 Task: Use the "Spectral Pan" feature to dynamically pan frequencies in a spectral selection.
Action: Mouse pressed left at (107, 0)
Screenshot: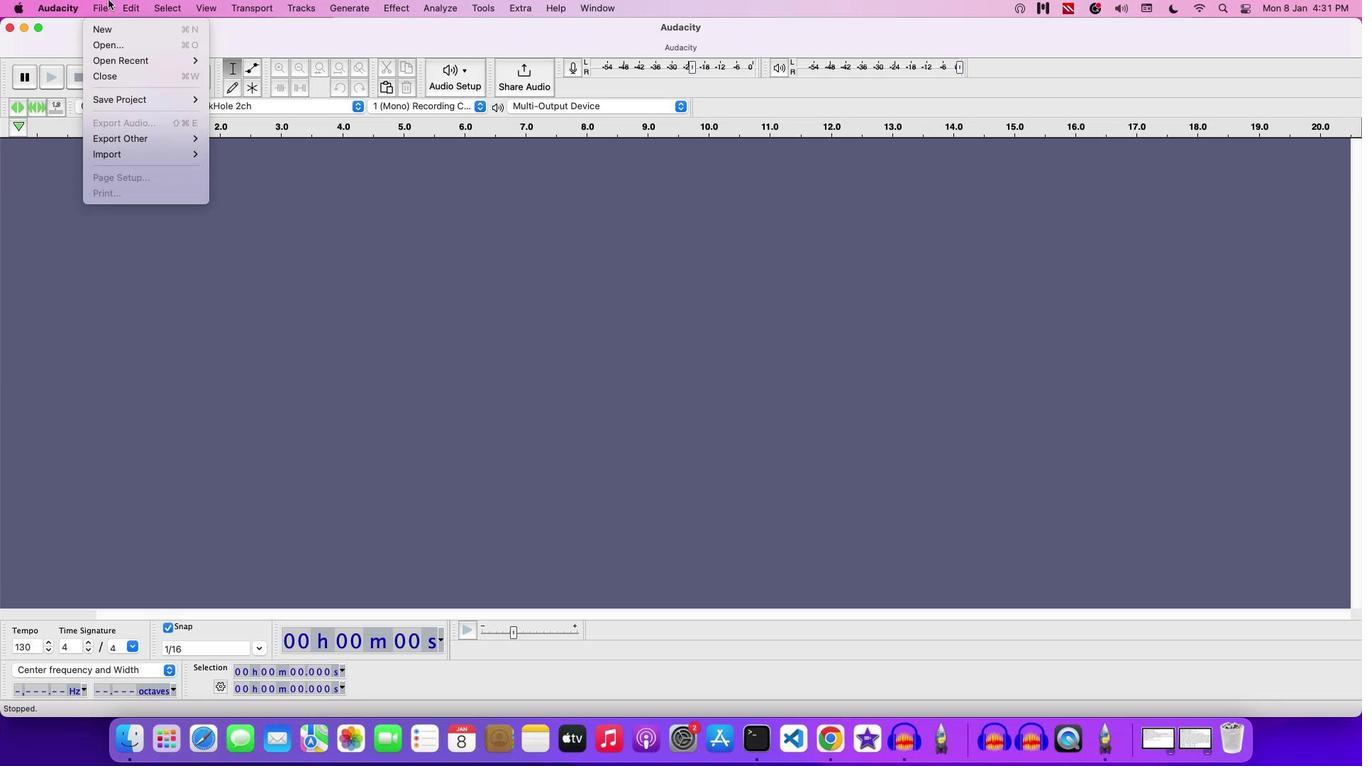
Action: Mouse moved to (126, 43)
Screenshot: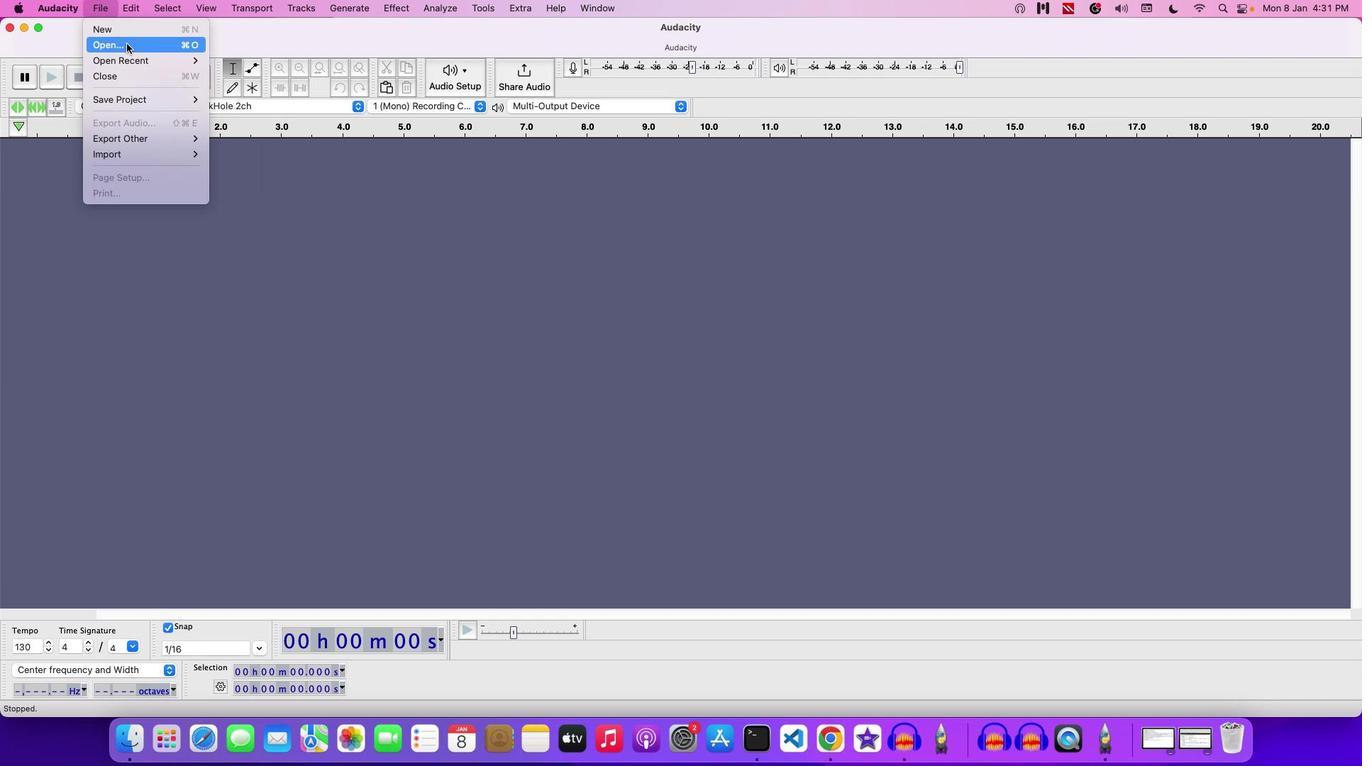 
Action: Mouse pressed left at (126, 43)
Screenshot: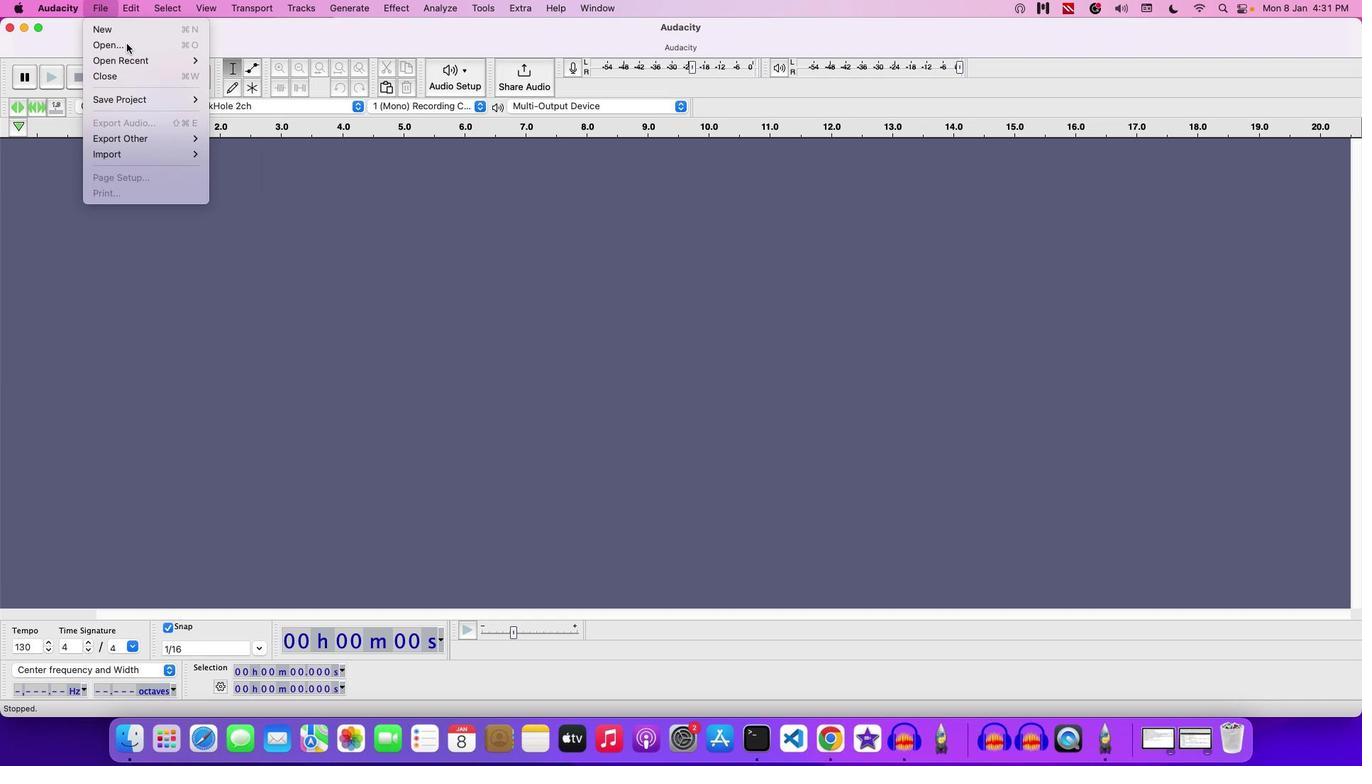 
Action: Mouse moved to (706, 157)
Screenshot: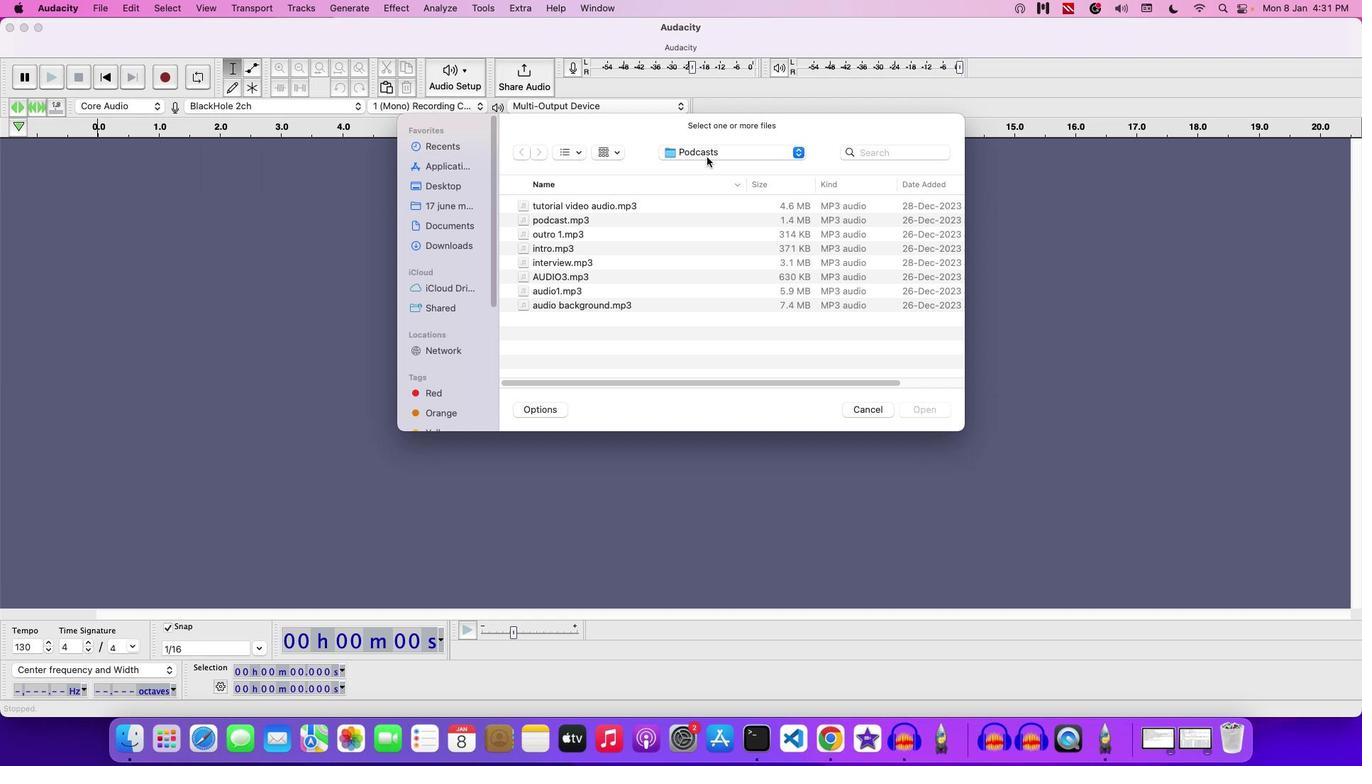 
Action: Mouse pressed left at (706, 157)
Screenshot: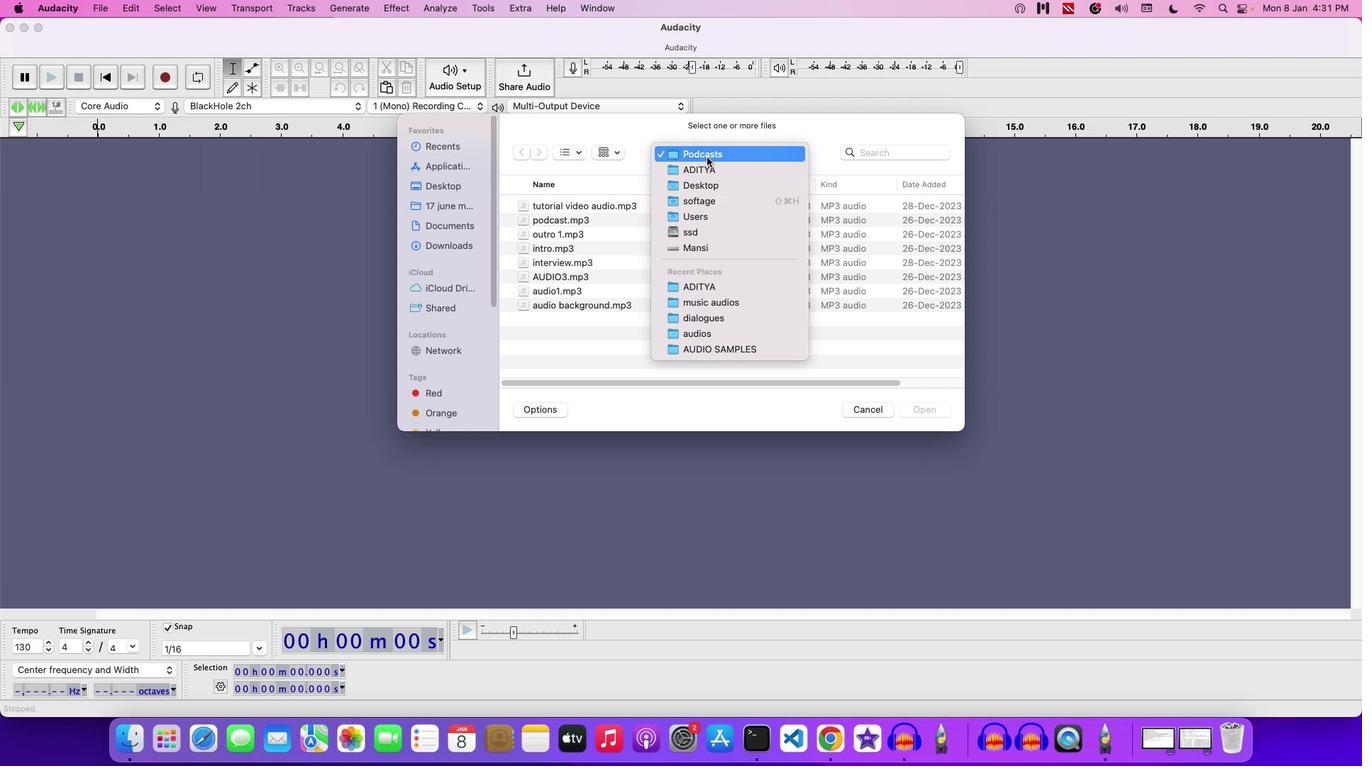 
Action: Mouse moved to (706, 168)
Screenshot: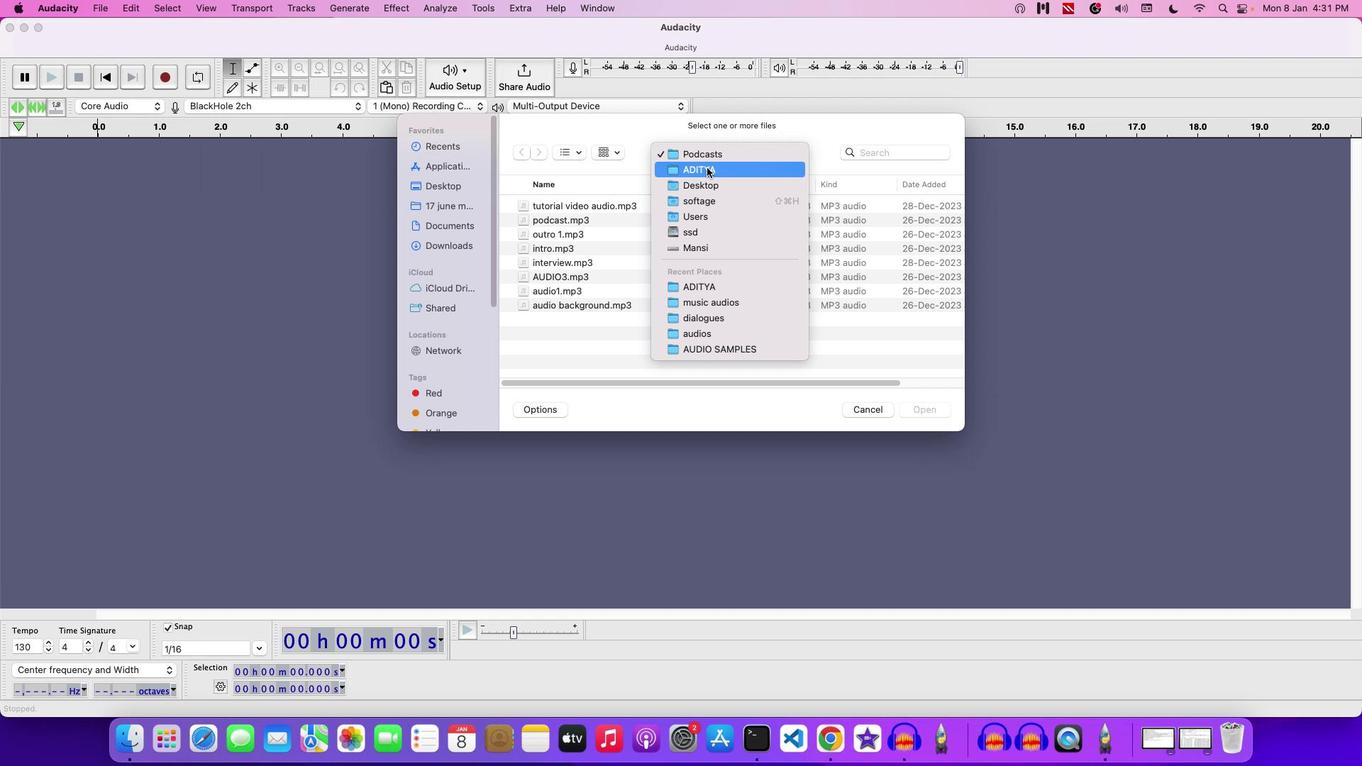 
Action: Mouse pressed left at (706, 168)
Screenshot: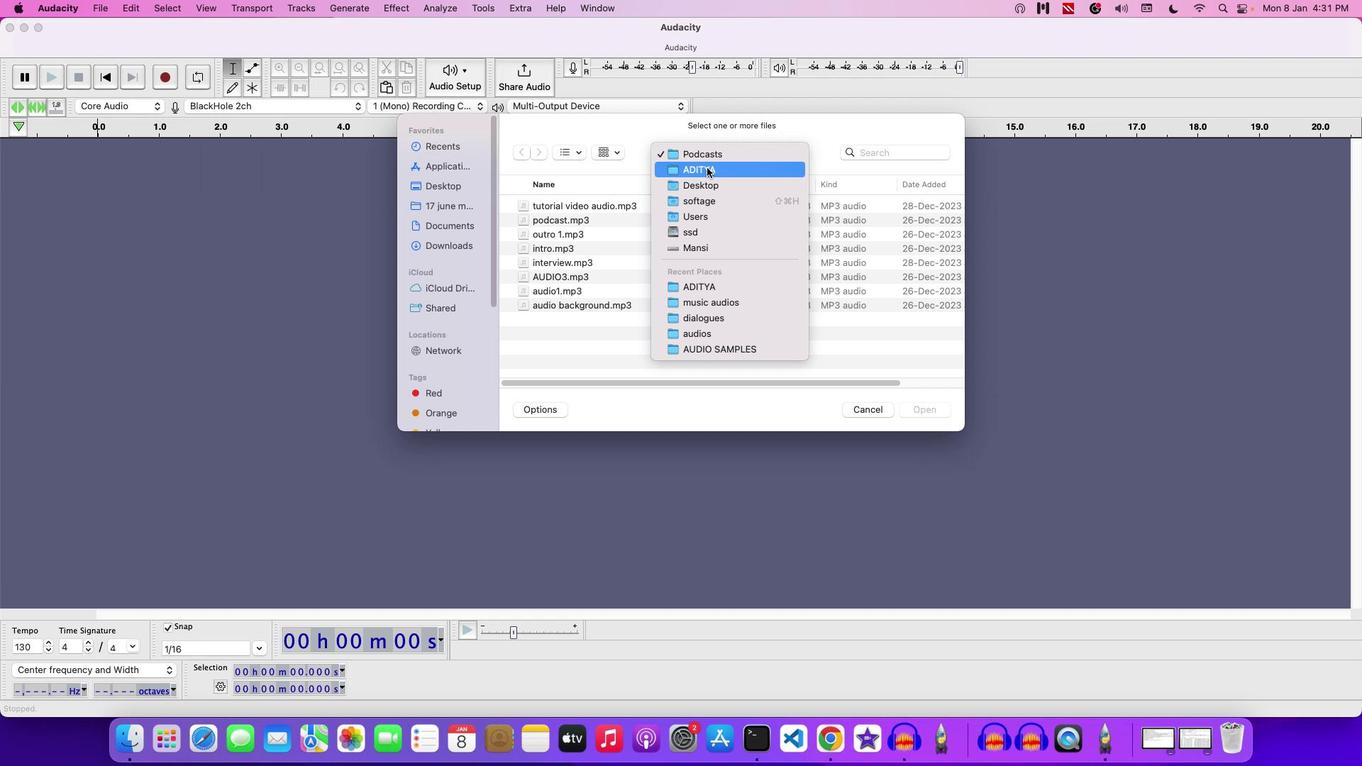 
Action: Mouse moved to (605, 272)
Screenshot: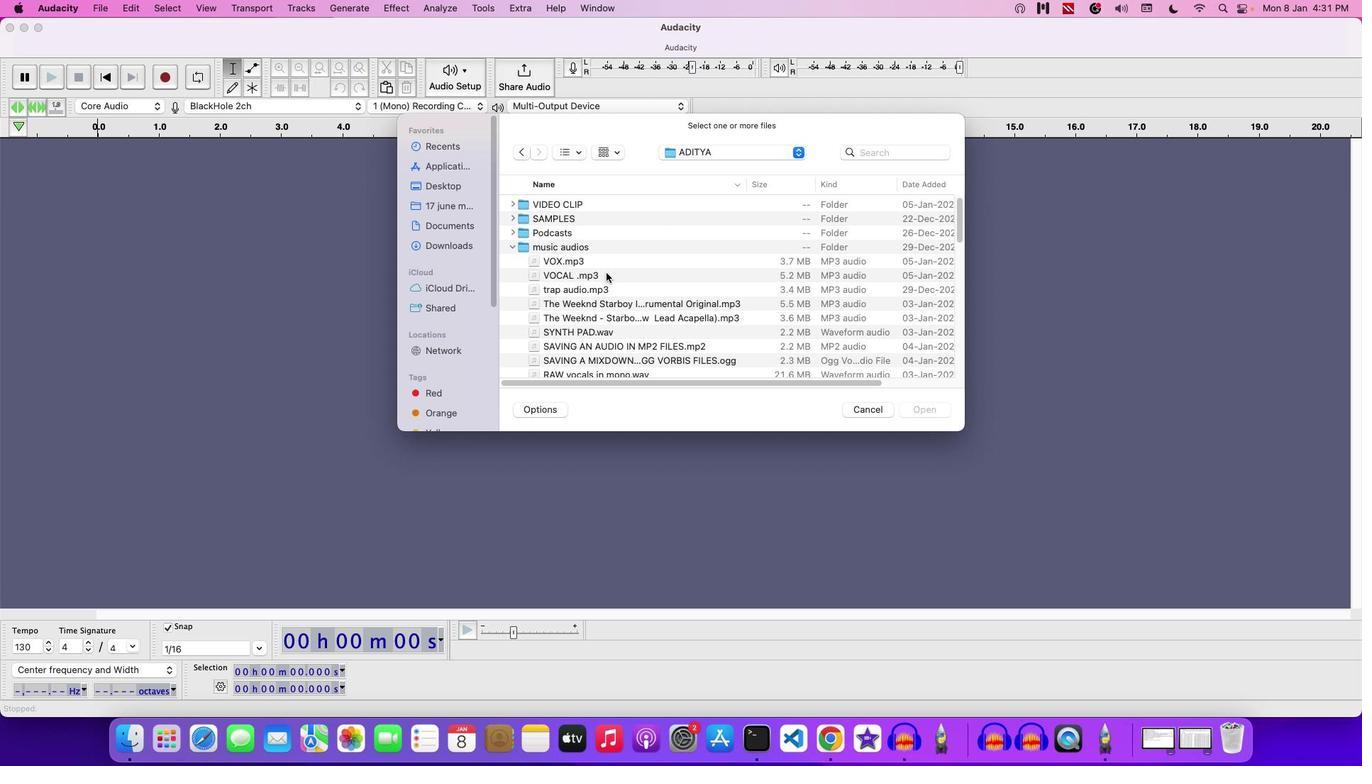 
Action: Mouse scrolled (605, 272) with delta (0, 0)
Screenshot: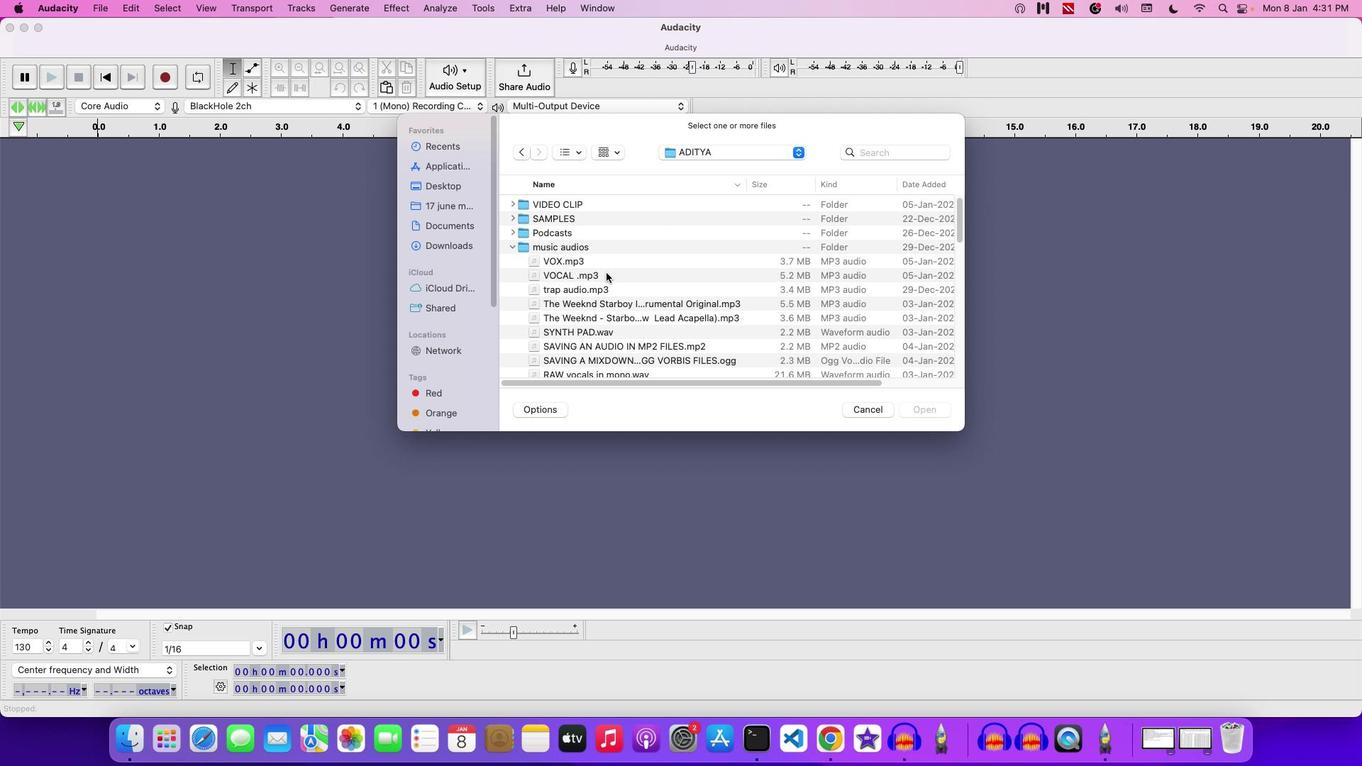 
Action: Mouse scrolled (605, 272) with delta (0, 0)
Screenshot: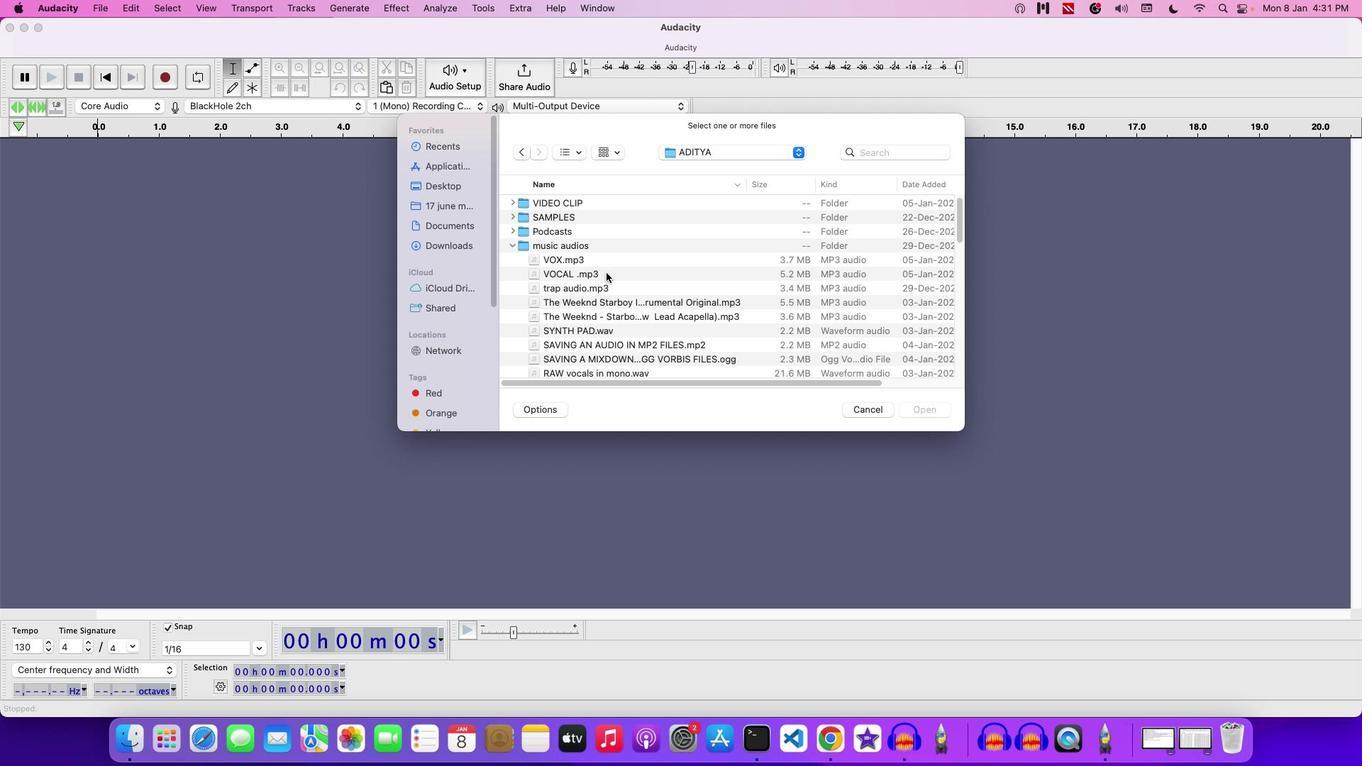 
Action: Mouse scrolled (605, 272) with delta (0, 0)
Screenshot: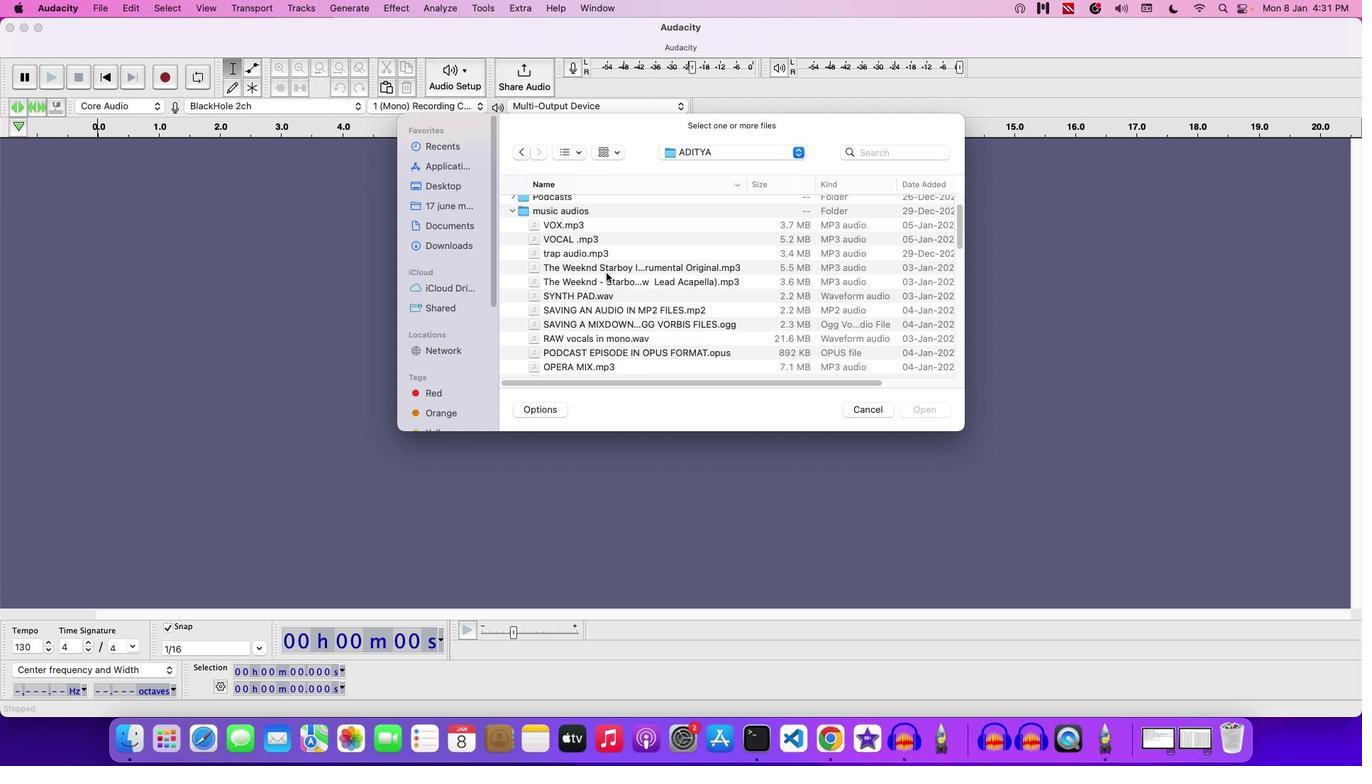 
Action: Mouse scrolled (605, 272) with delta (0, -1)
Screenshot: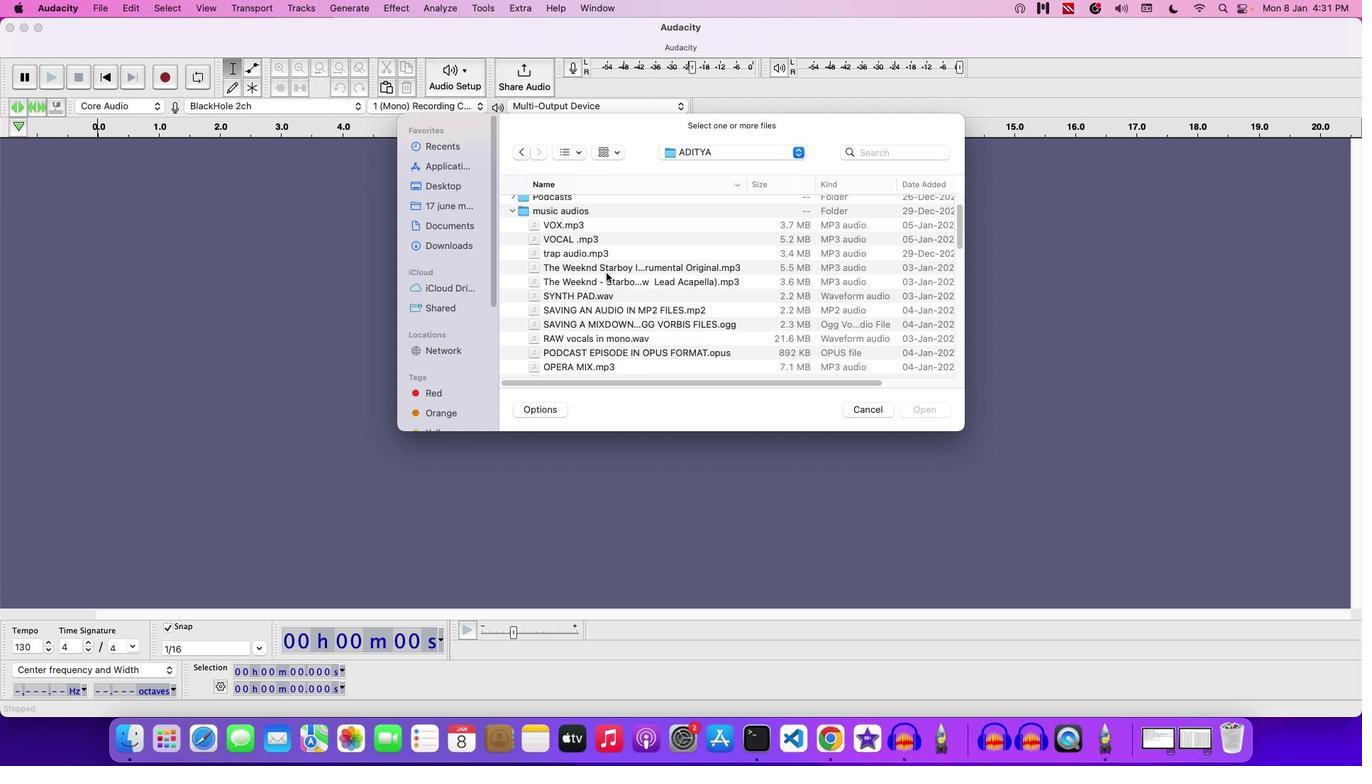 
Action: Mouse moved to (609, 252)
Screenshot: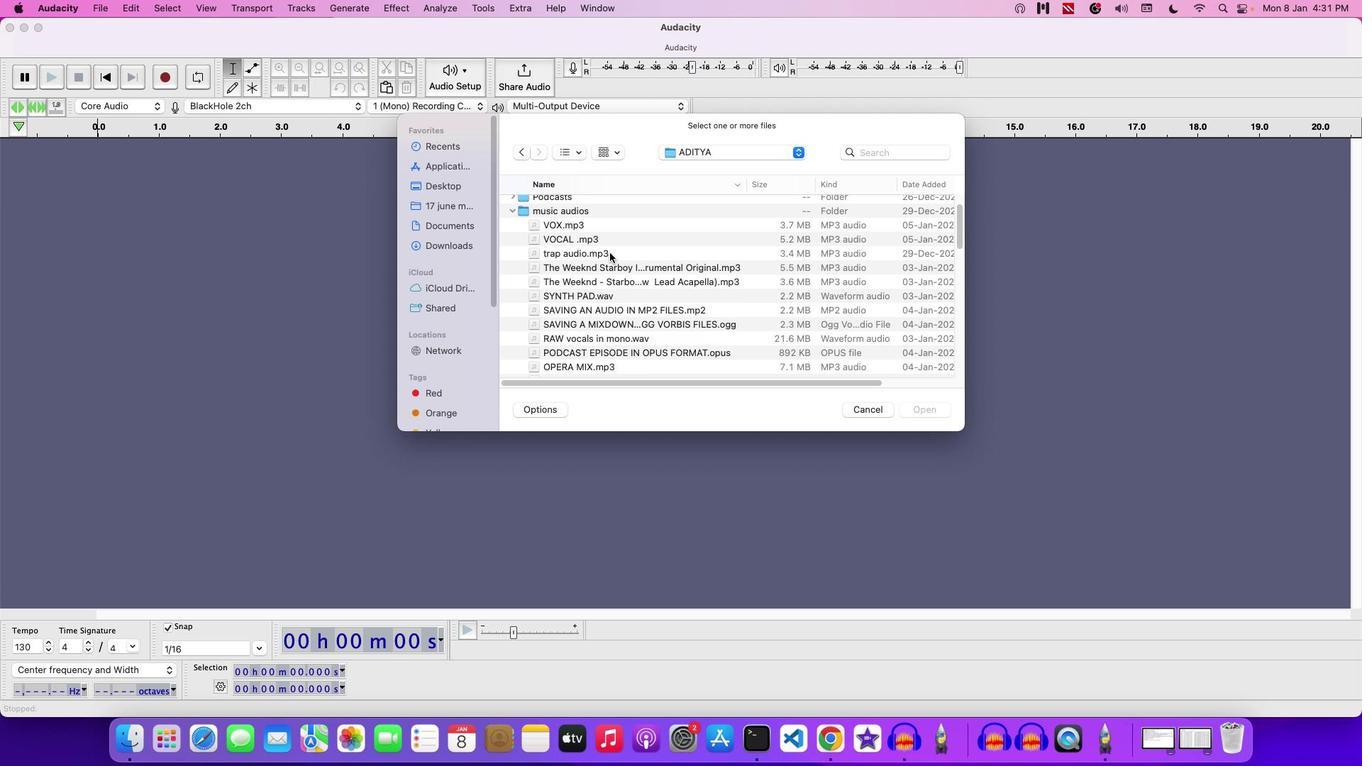 
Action: Mouse pressed left at (609, 252)
Screenshot: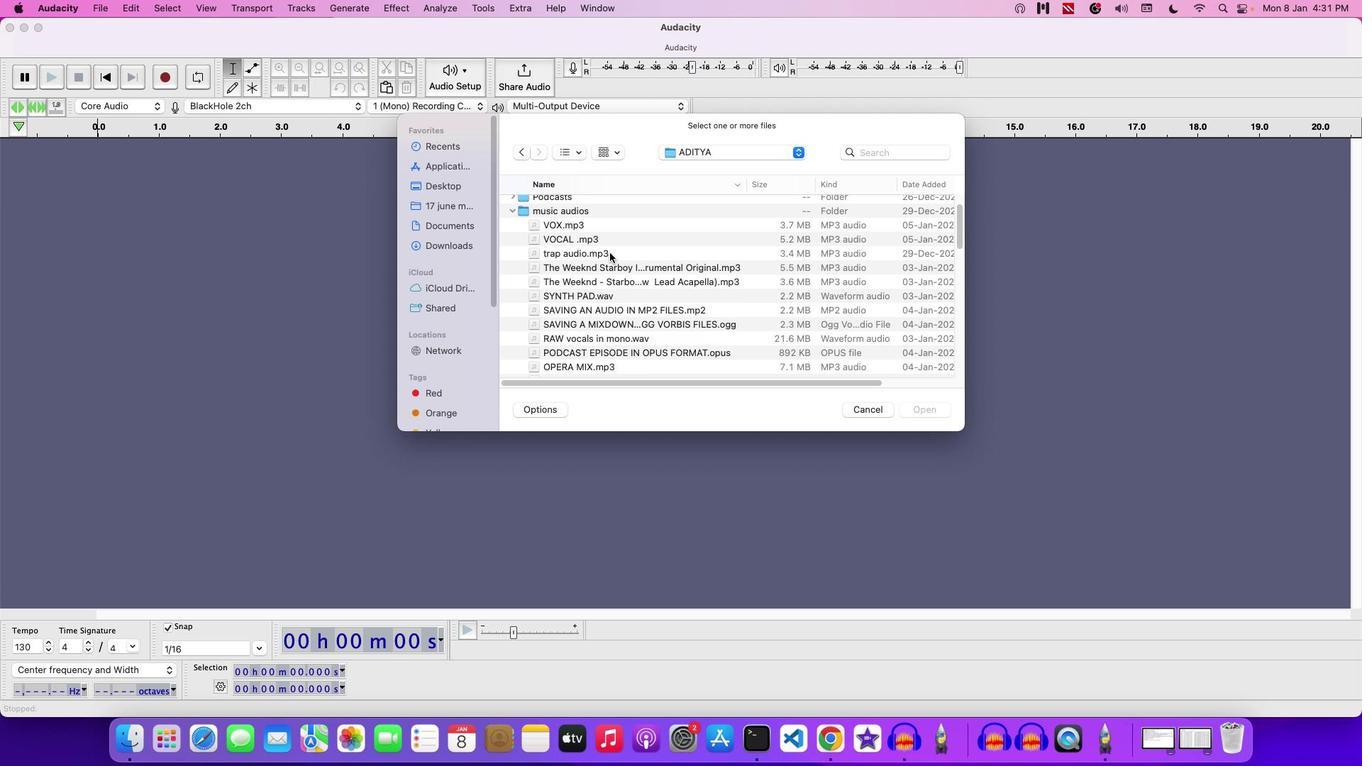 
Action: Mouse moved to (595, 294)
Screenshot: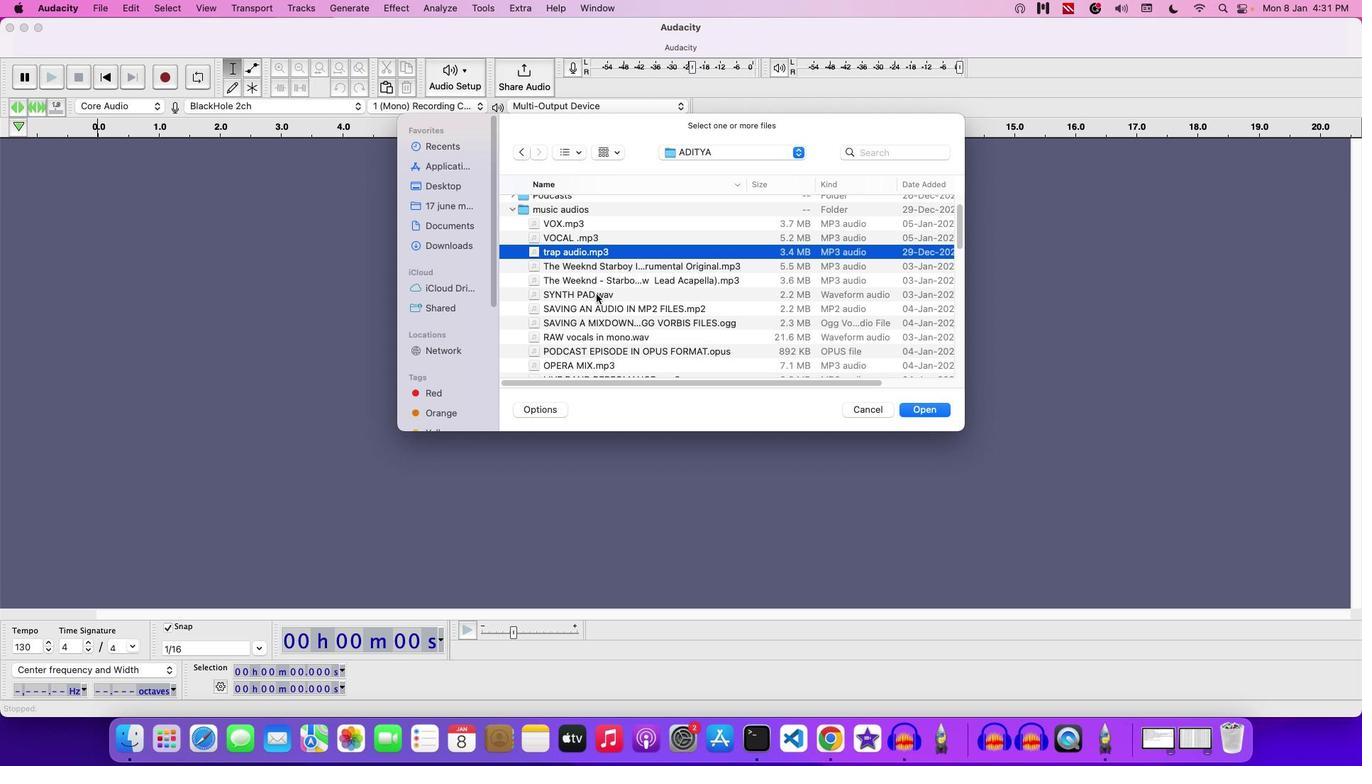 
Action: Mouse scrolled (595, 294) with delta (0, 0)
Screenshot: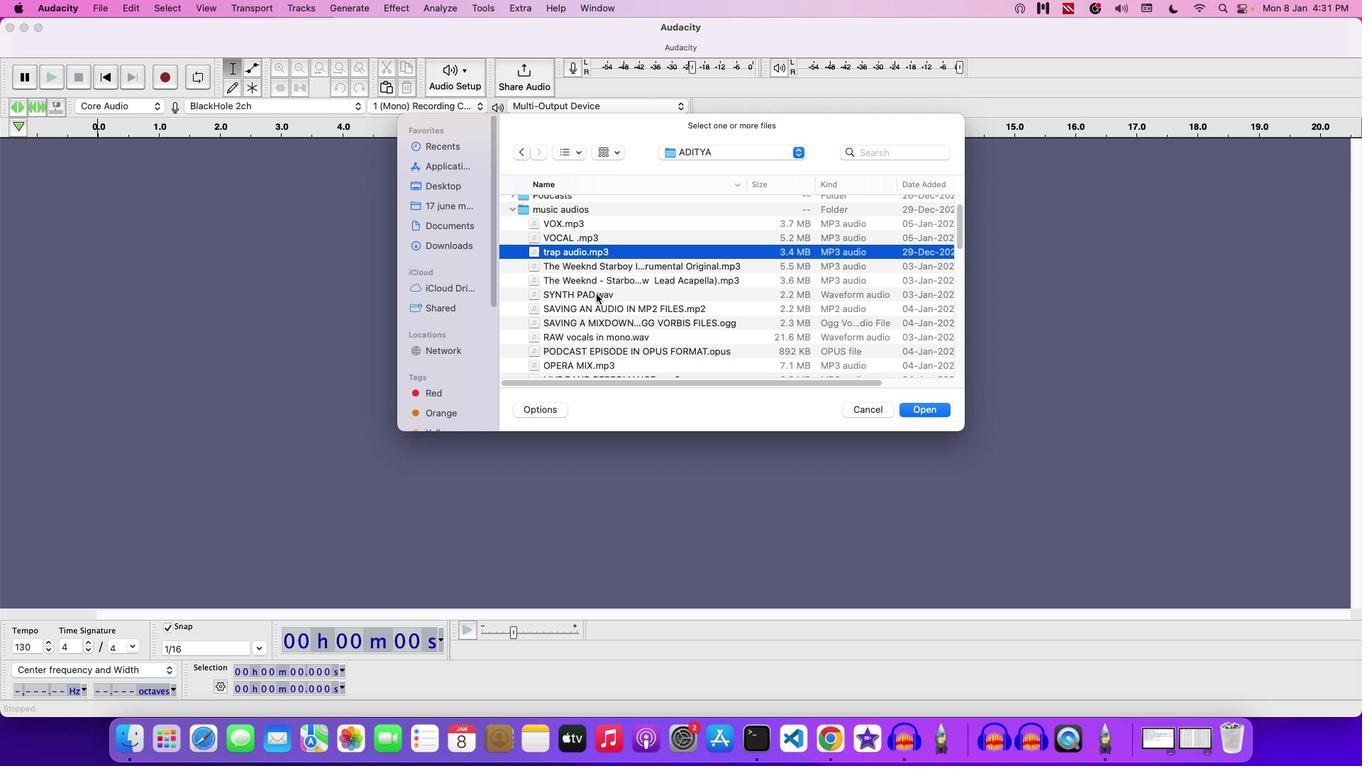 
Action: Mouse moved to (597, 290)
Screenshot: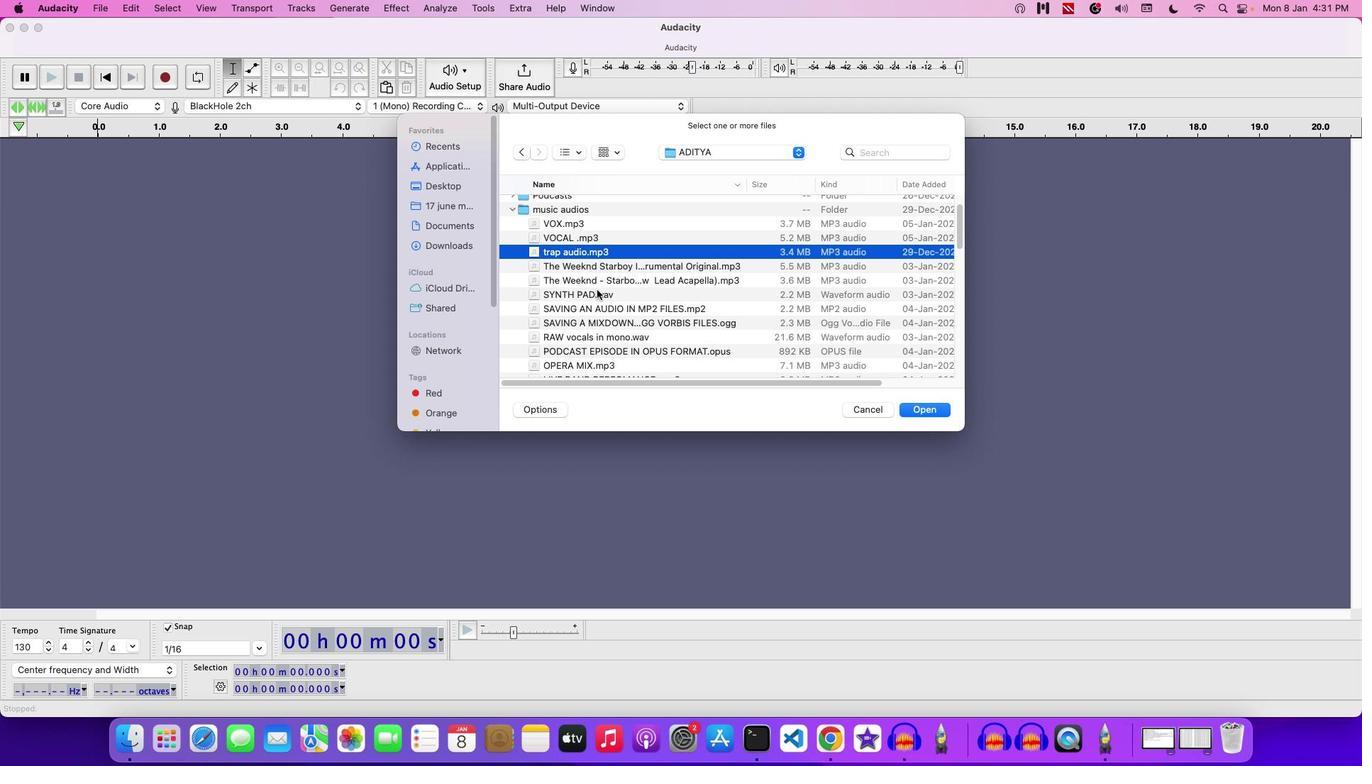 
Action: Mouse scrolled (597, 290) with delta (0, 0)
Screenshot: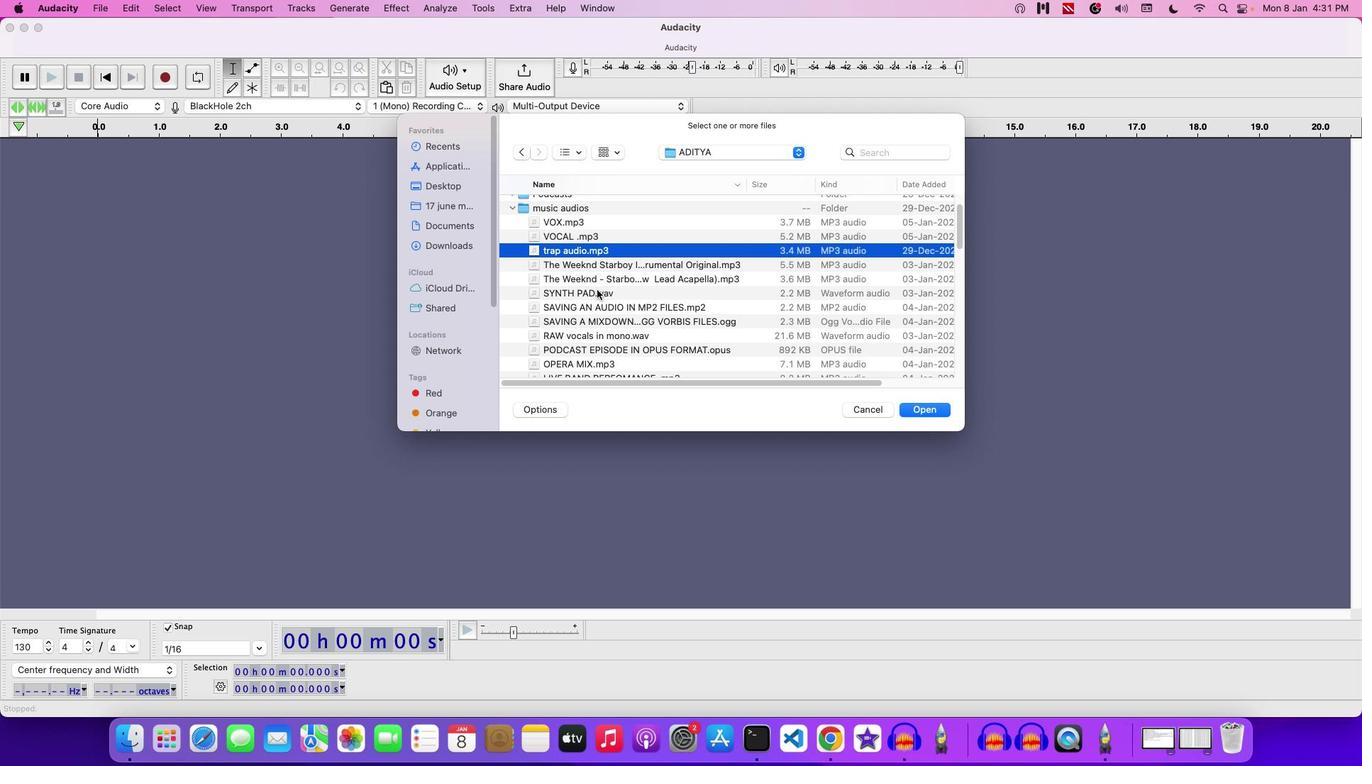 
Action: Mouse scrolled (597, 290) with delta (0, 0)
Screenshot: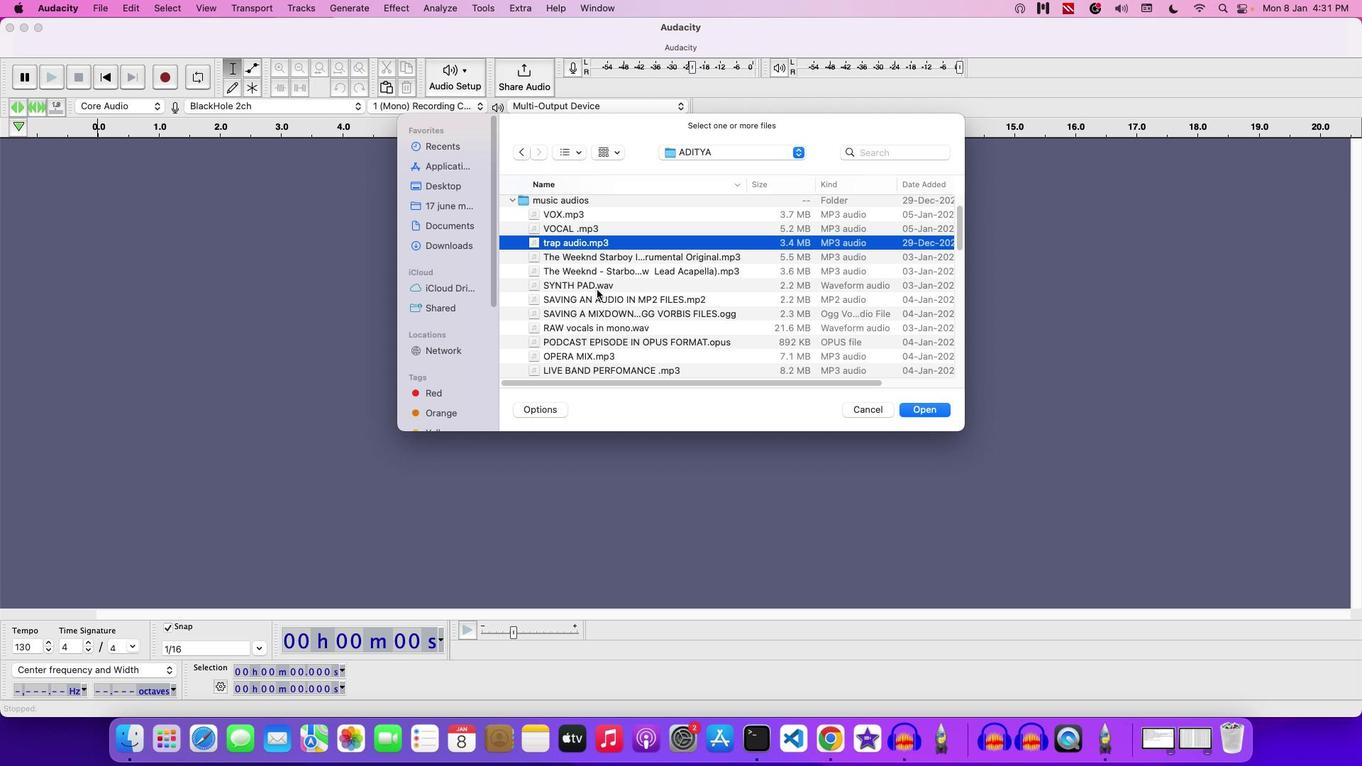 
Action: Mouse scrolled (597, 290) with delta (0, 0)
Screenshot: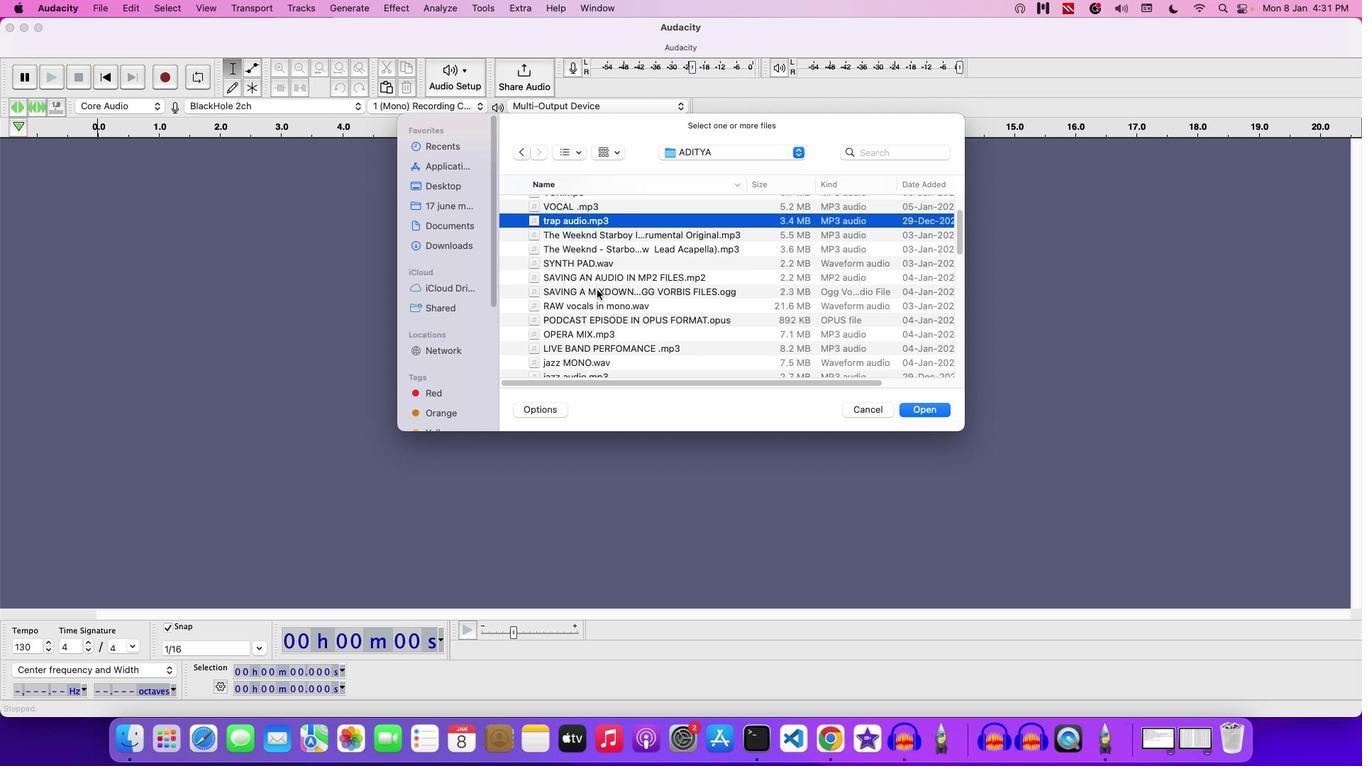
Action: Mouse moved to (603, 222)
Screenshot: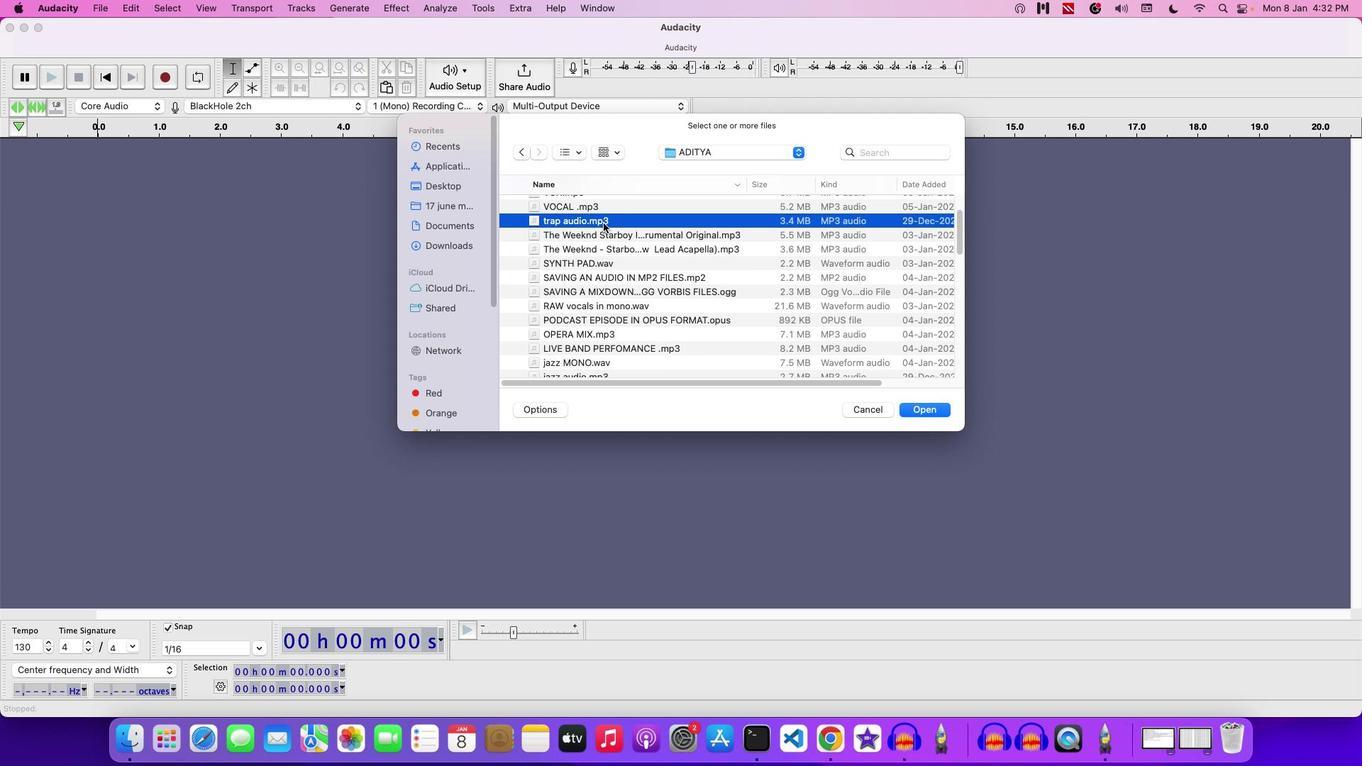 
Action: Mouse scrolled (603, 222) with delta (0, 0)
Screenshot: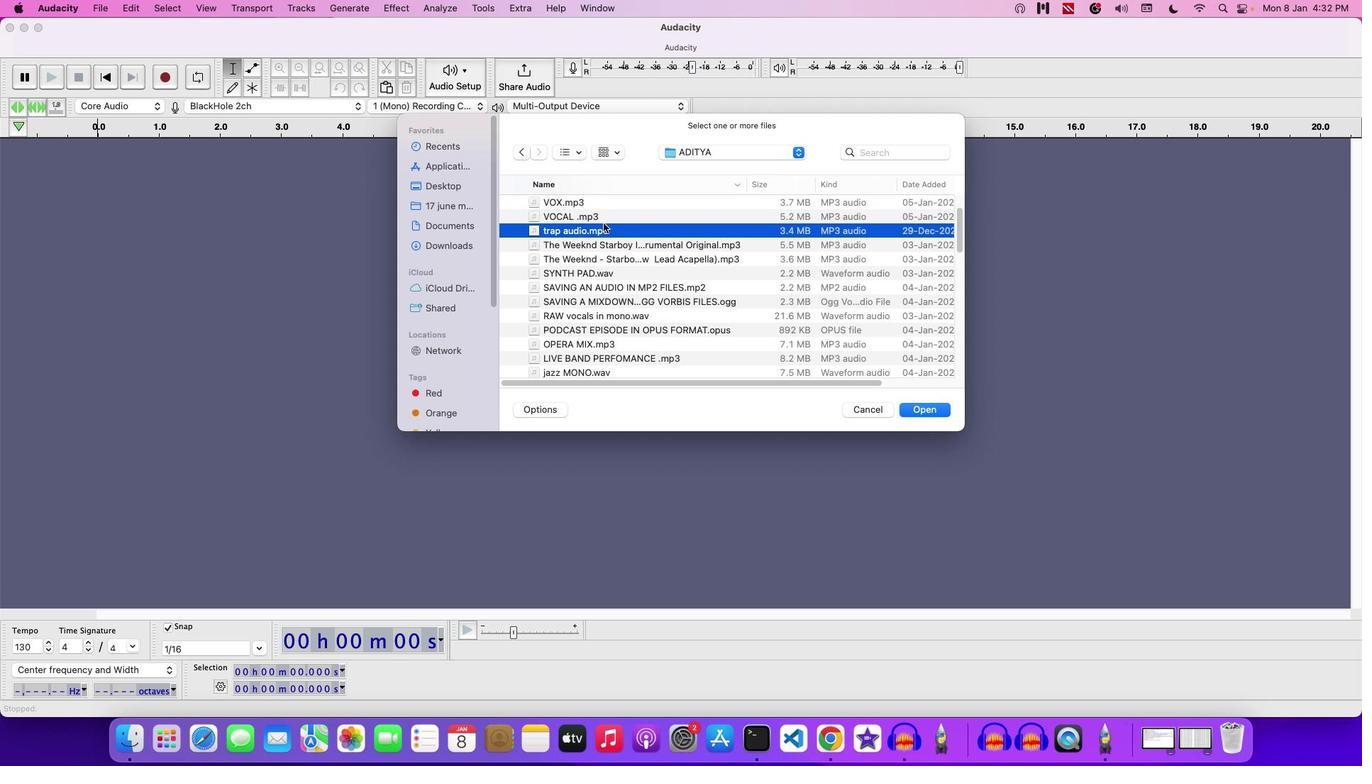 
Action: Mouse scrolled (603, 222) with delta (0, 0)
Screenshot: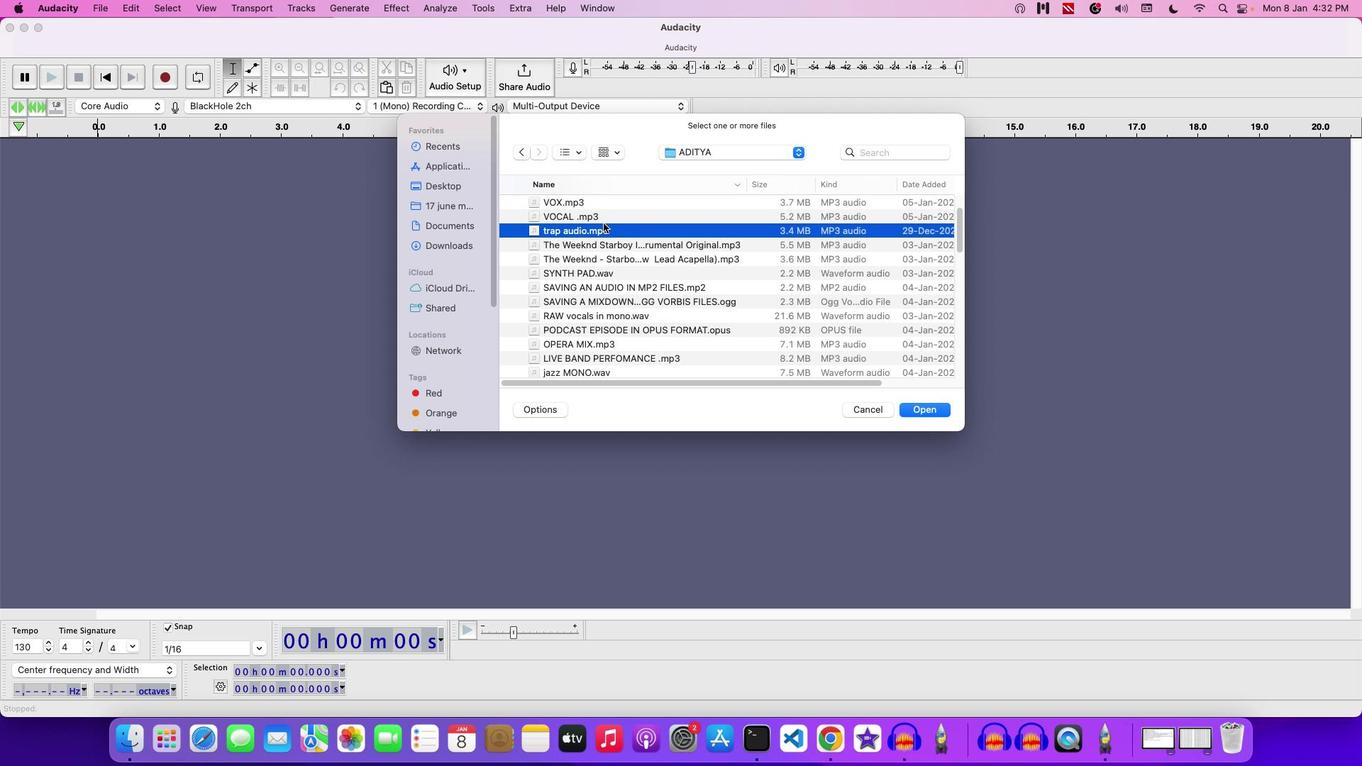 
Action: Mouse moved to (600, 229)
Screenshot: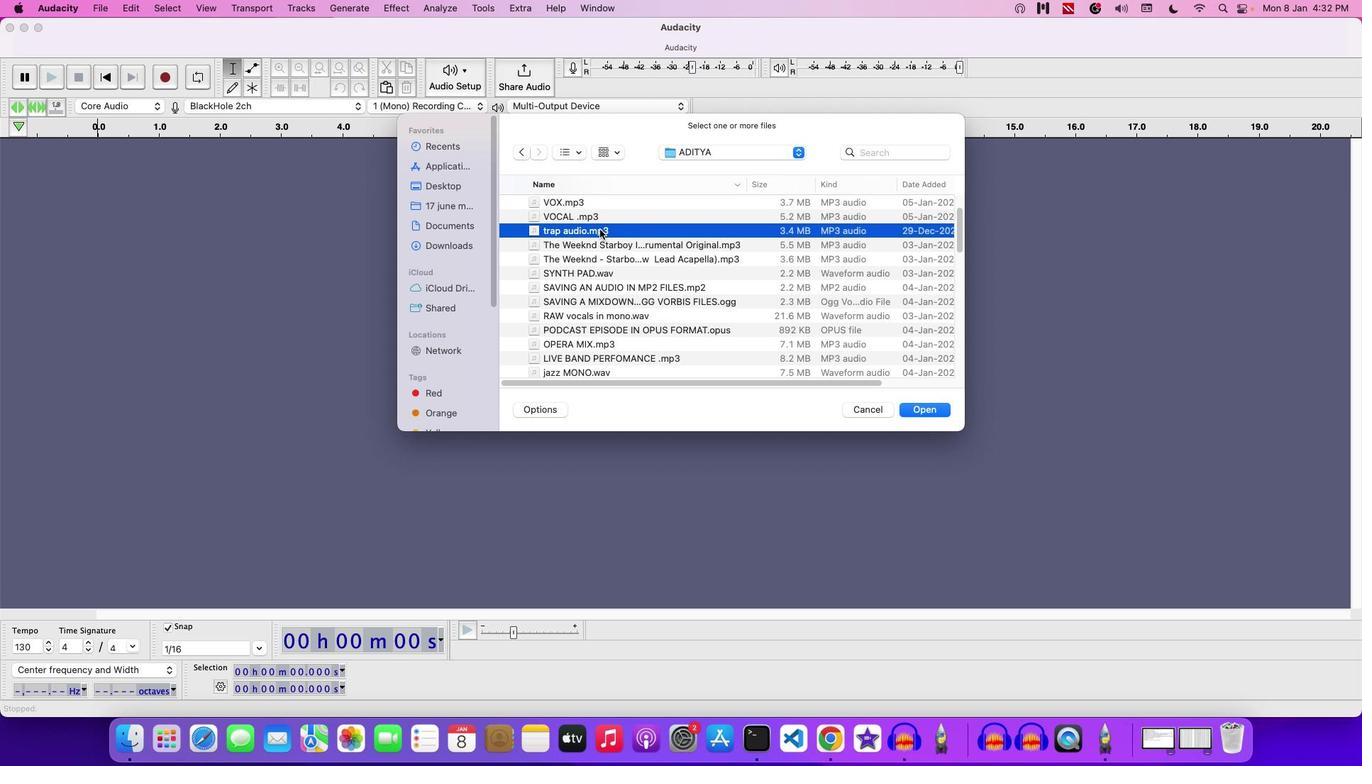 
Action: Mouse pressed left at (600, 229)
Screenshot: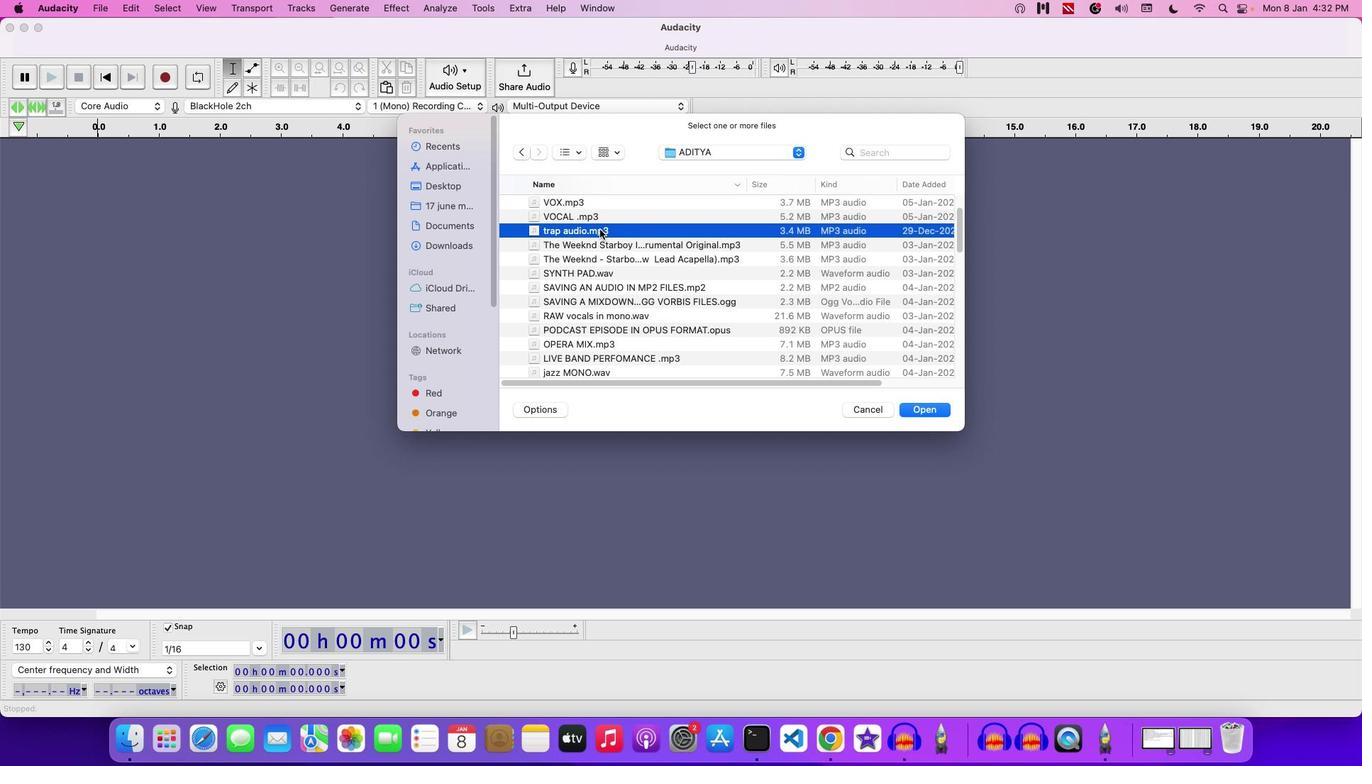 
Action: Mouse moved to (854, 412)
Screenshot: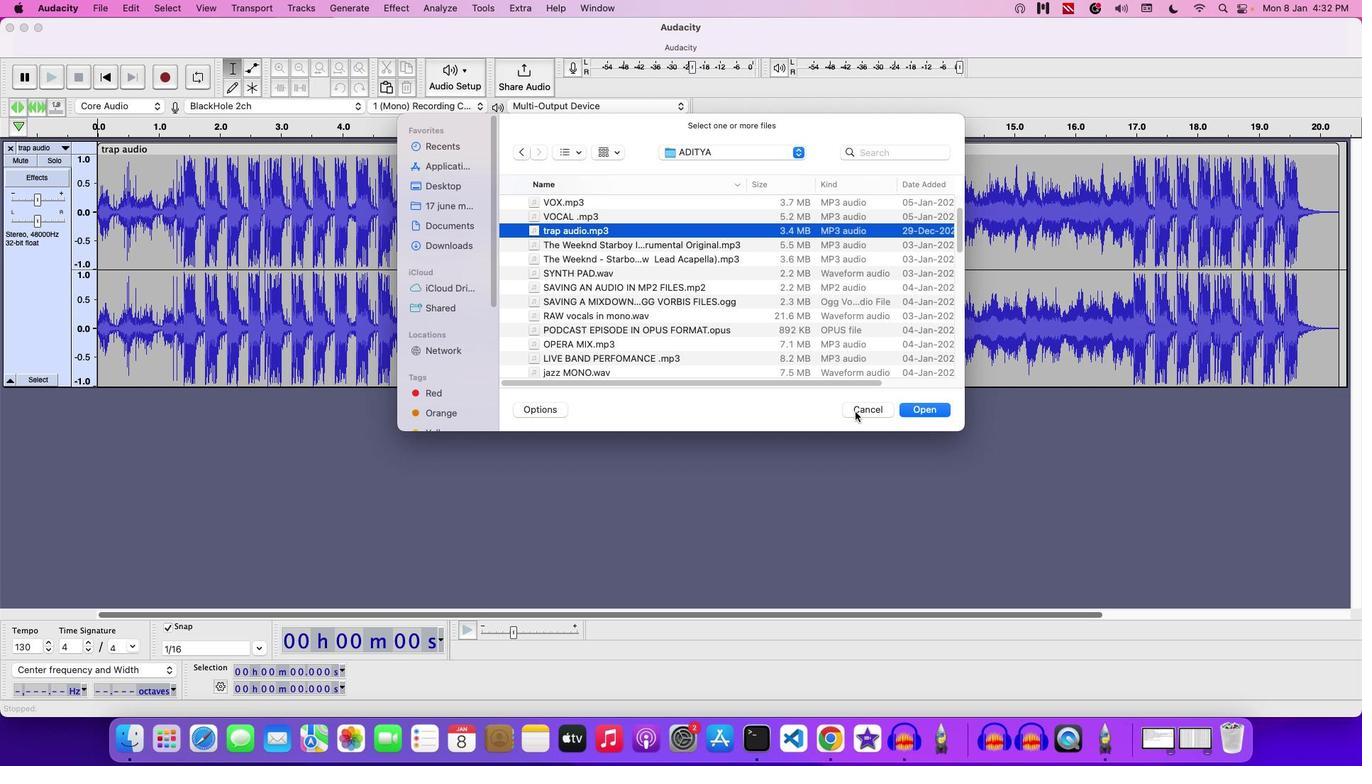 
Action: Mouse pressed left at (854, 412)
Screenshot: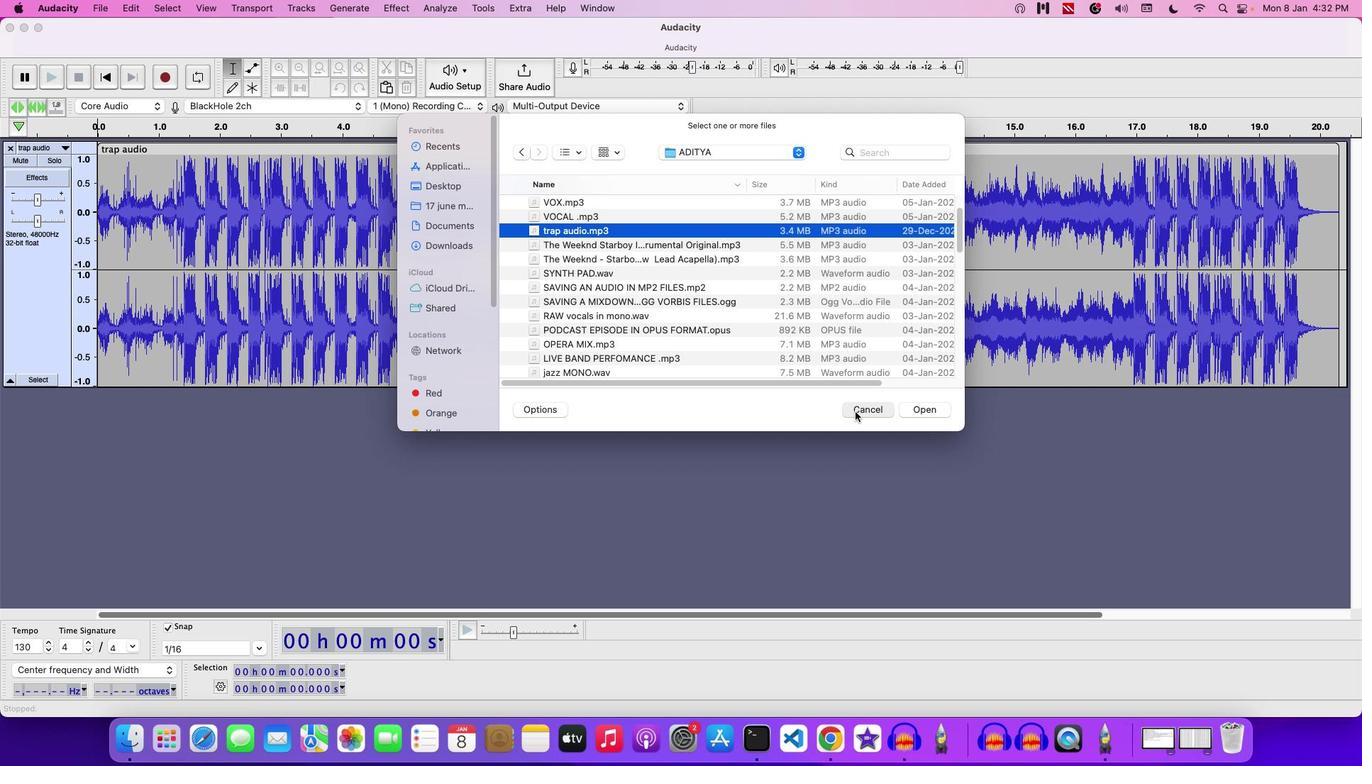 
Action: Mouse moved to (95, 147)
Screenshot: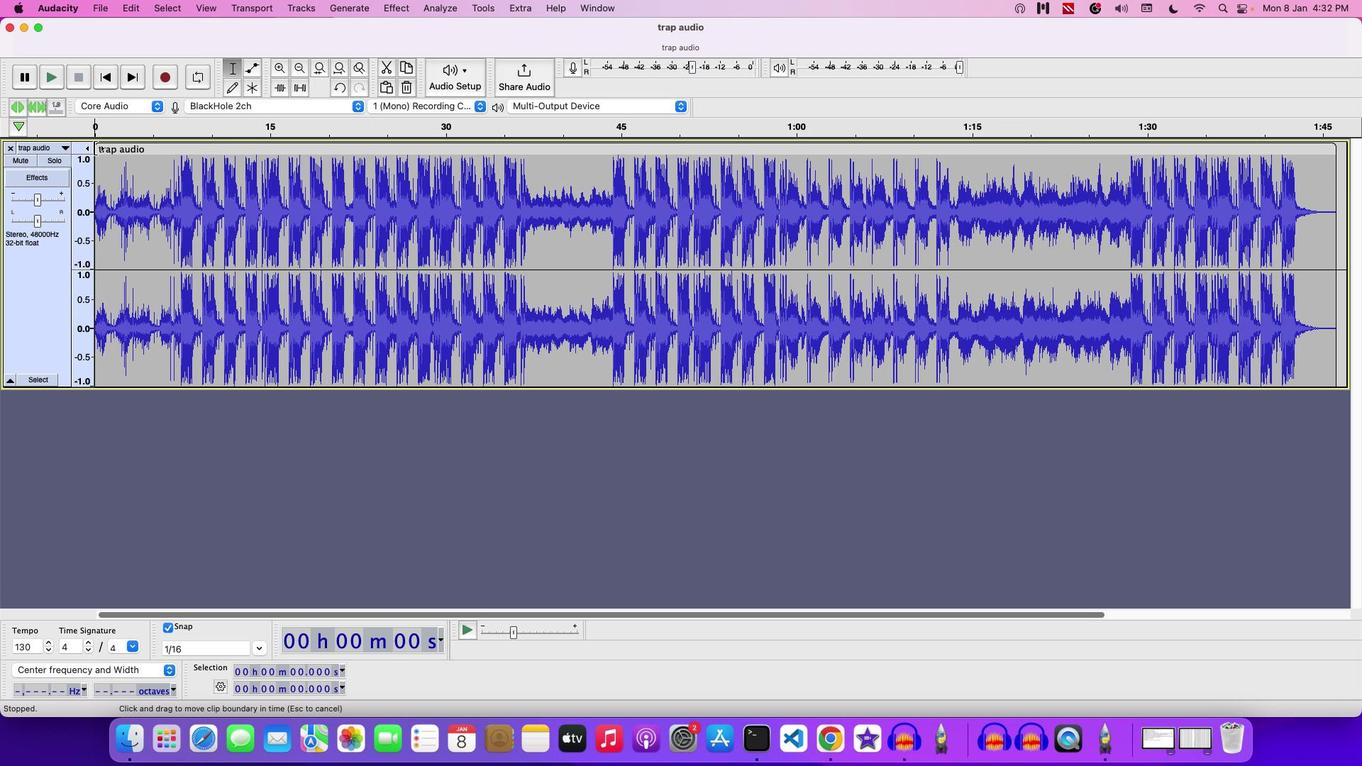 
Action: Mouse pressed left at (95, 147)
Screenshot: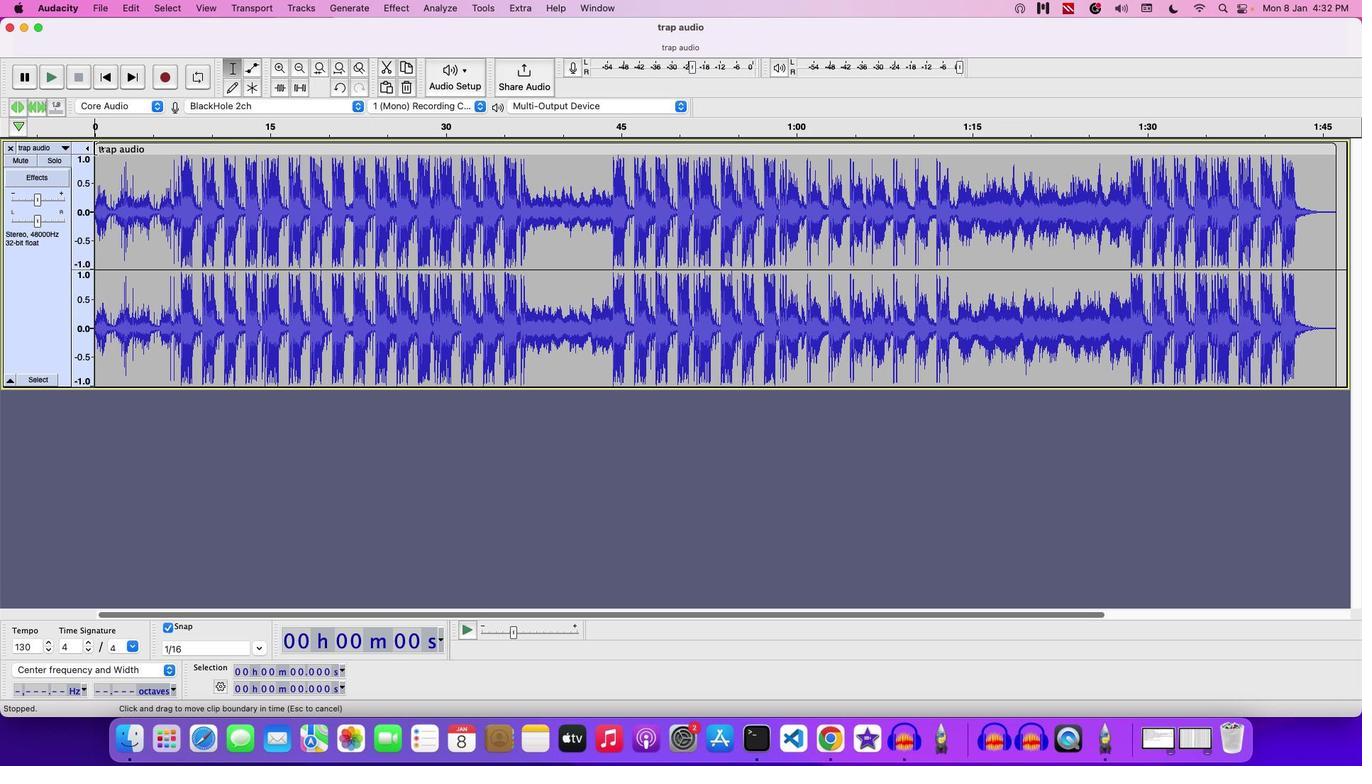 
Action: Mouse moved to (191, 149)
Screenshot: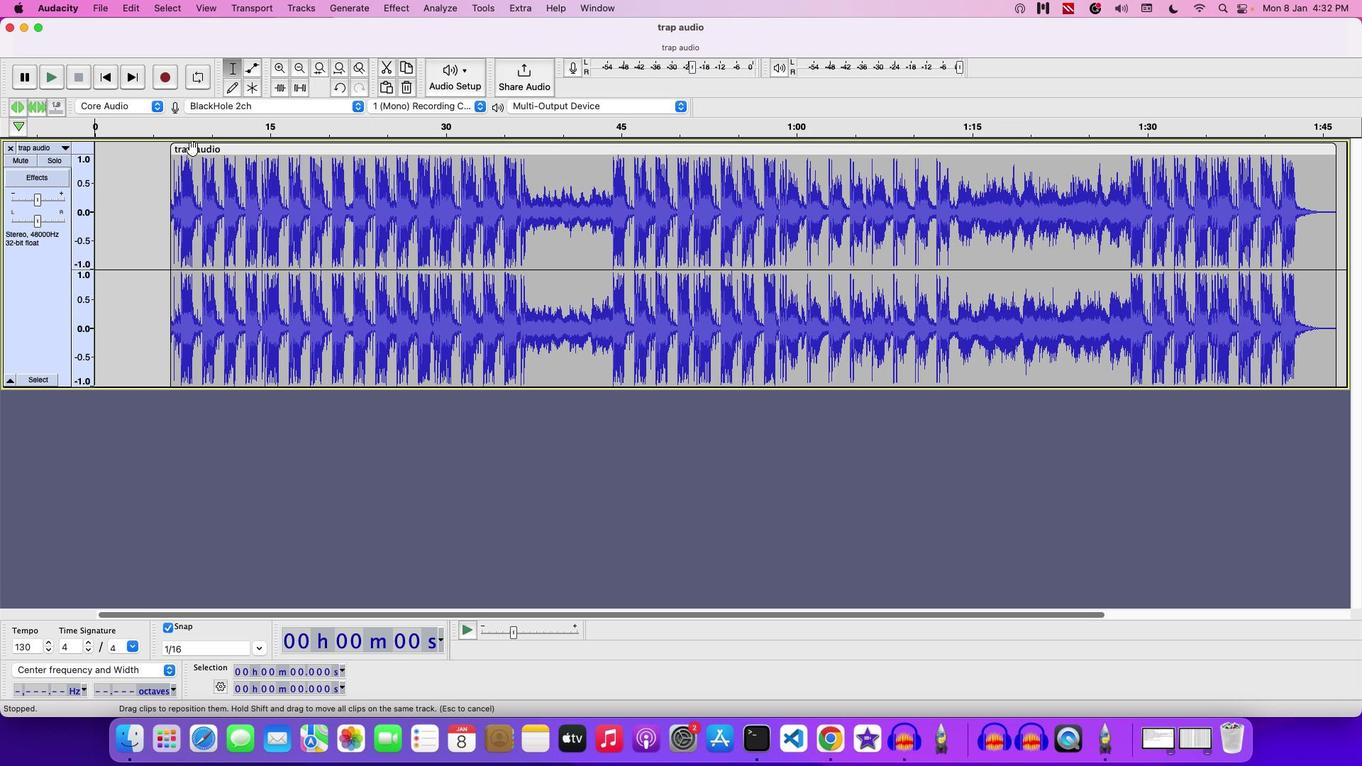 
Action: Mouse pressed left at (191, 149)
Screenshot: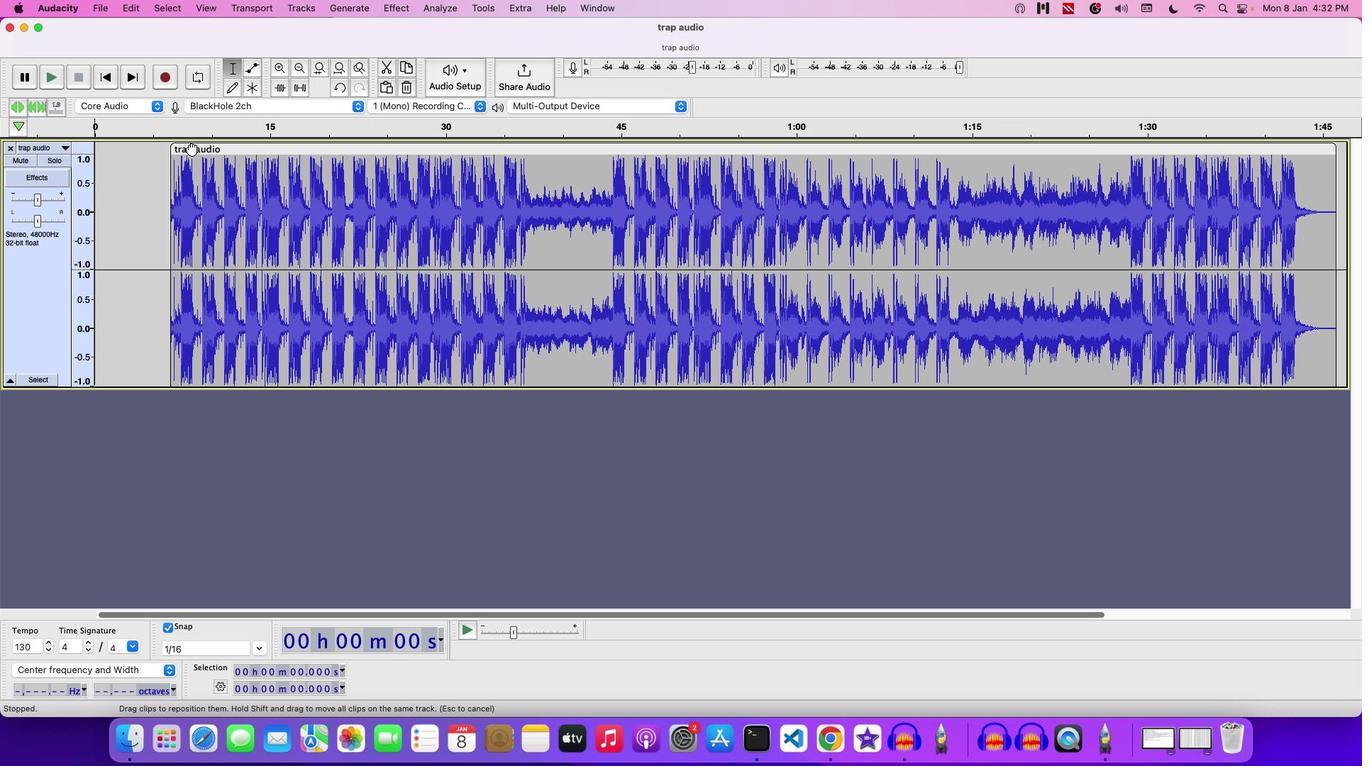 
Action: Mouse moved to (93, 6)
Screenshot: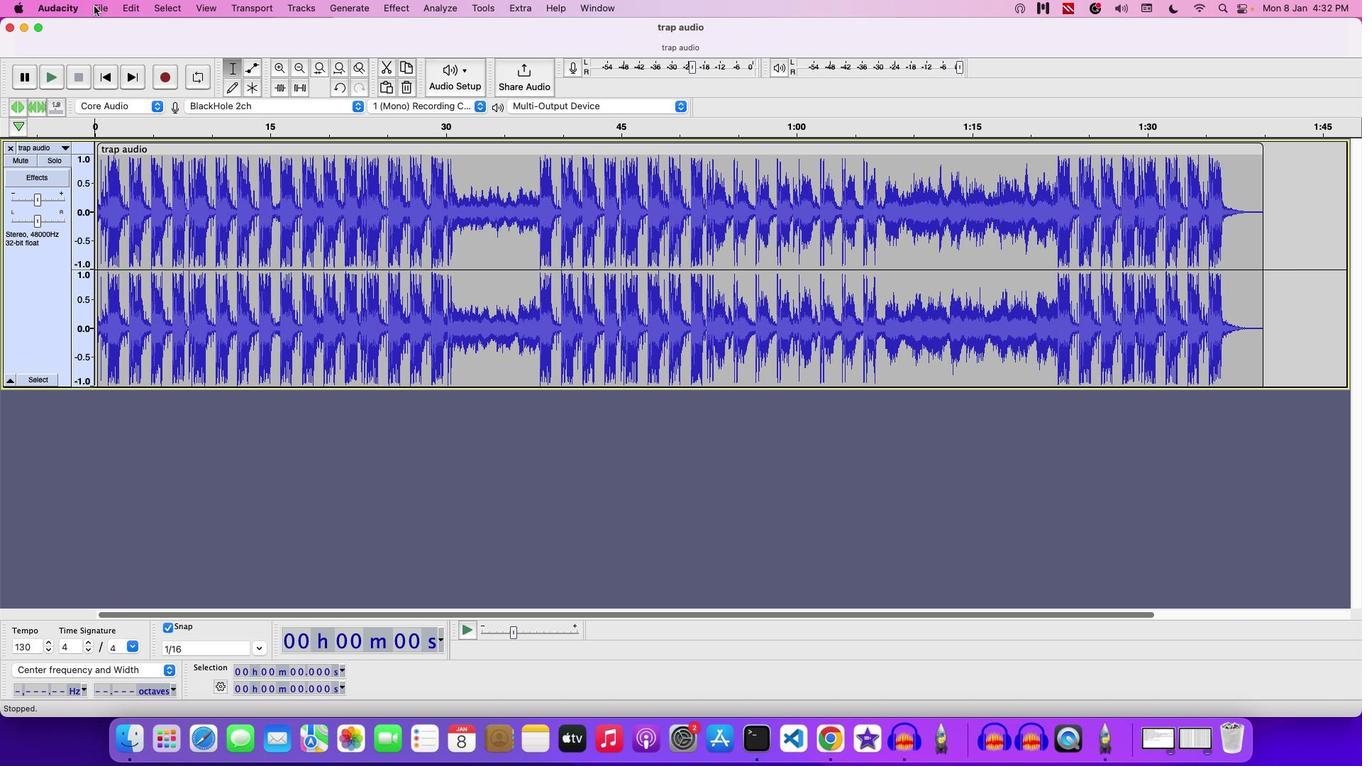 
Action: Mouse pressed left at (93, 6)
Screenshot: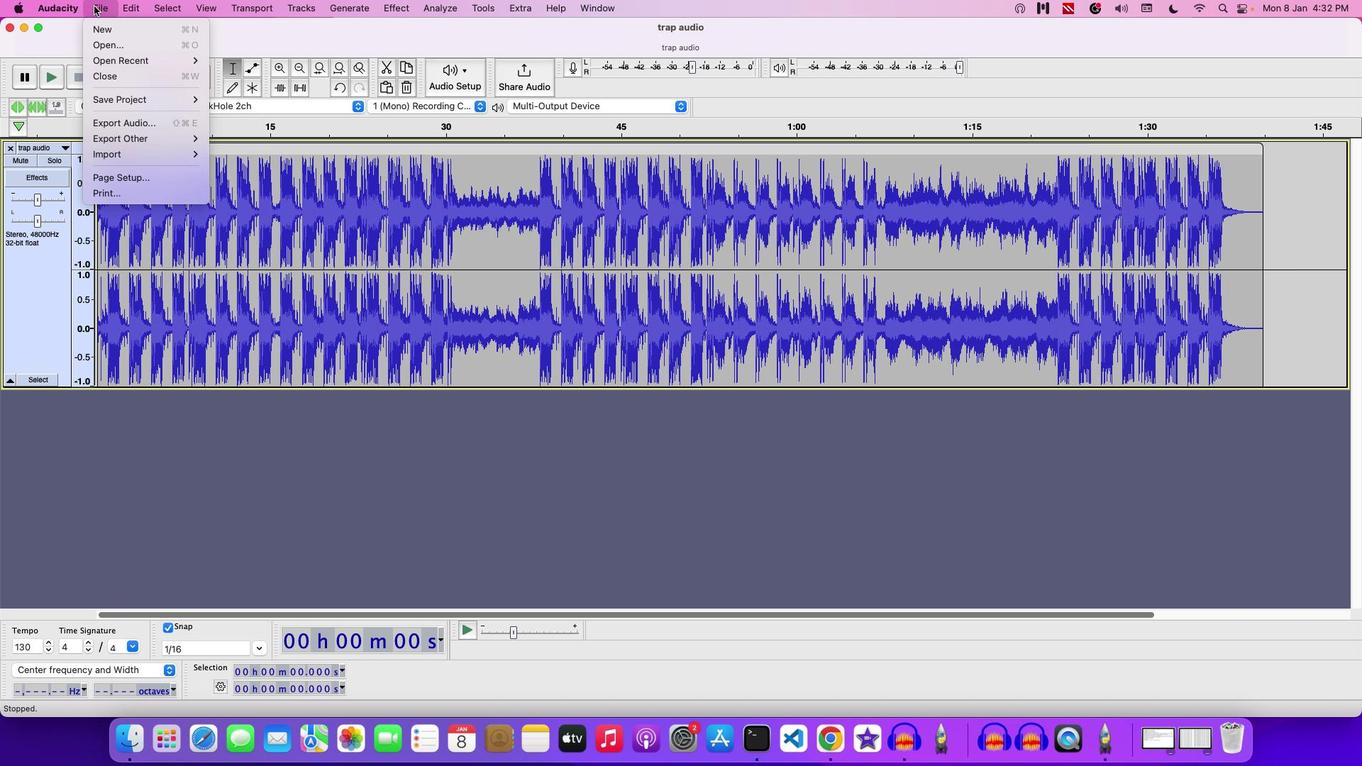 
Action: Mouse moved to (22, 300)
Screenshot: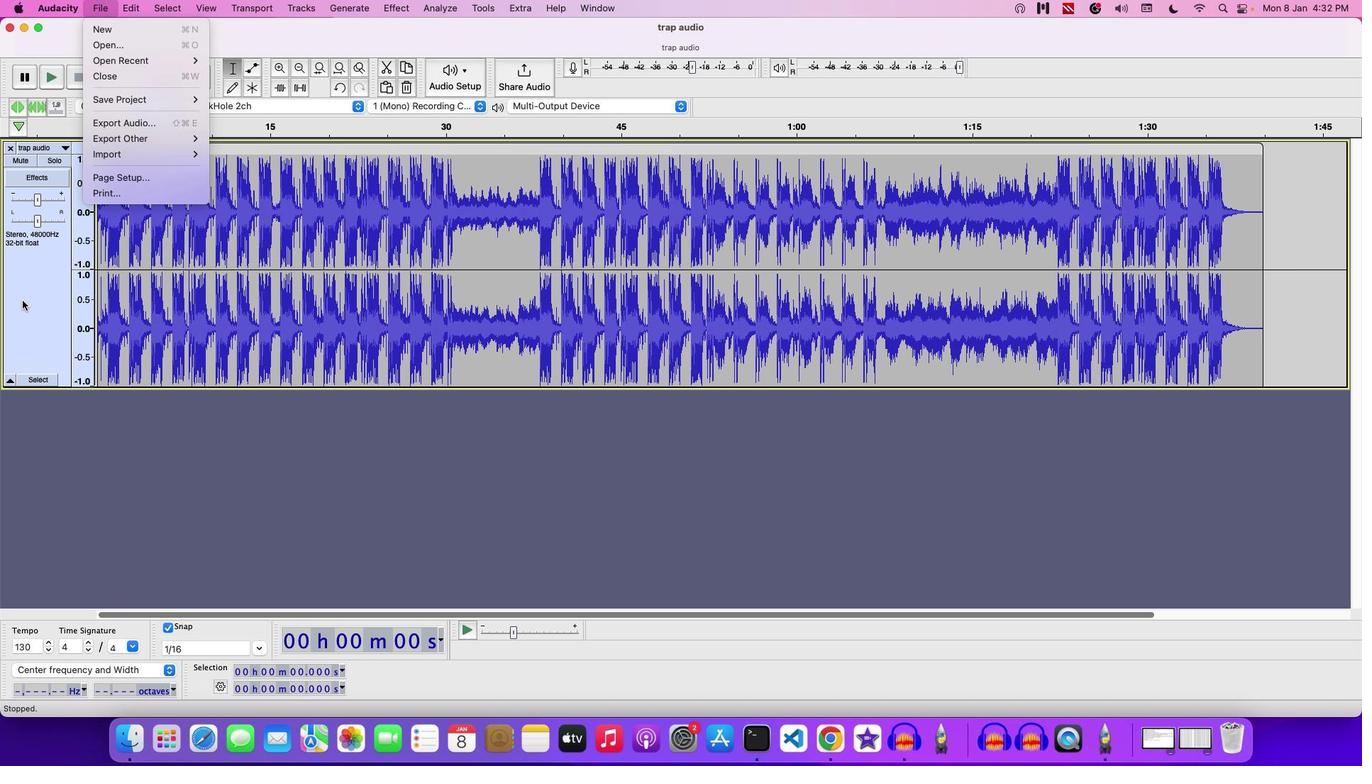 
Action: Mouse pressed left at (22, 300)
Screenshot: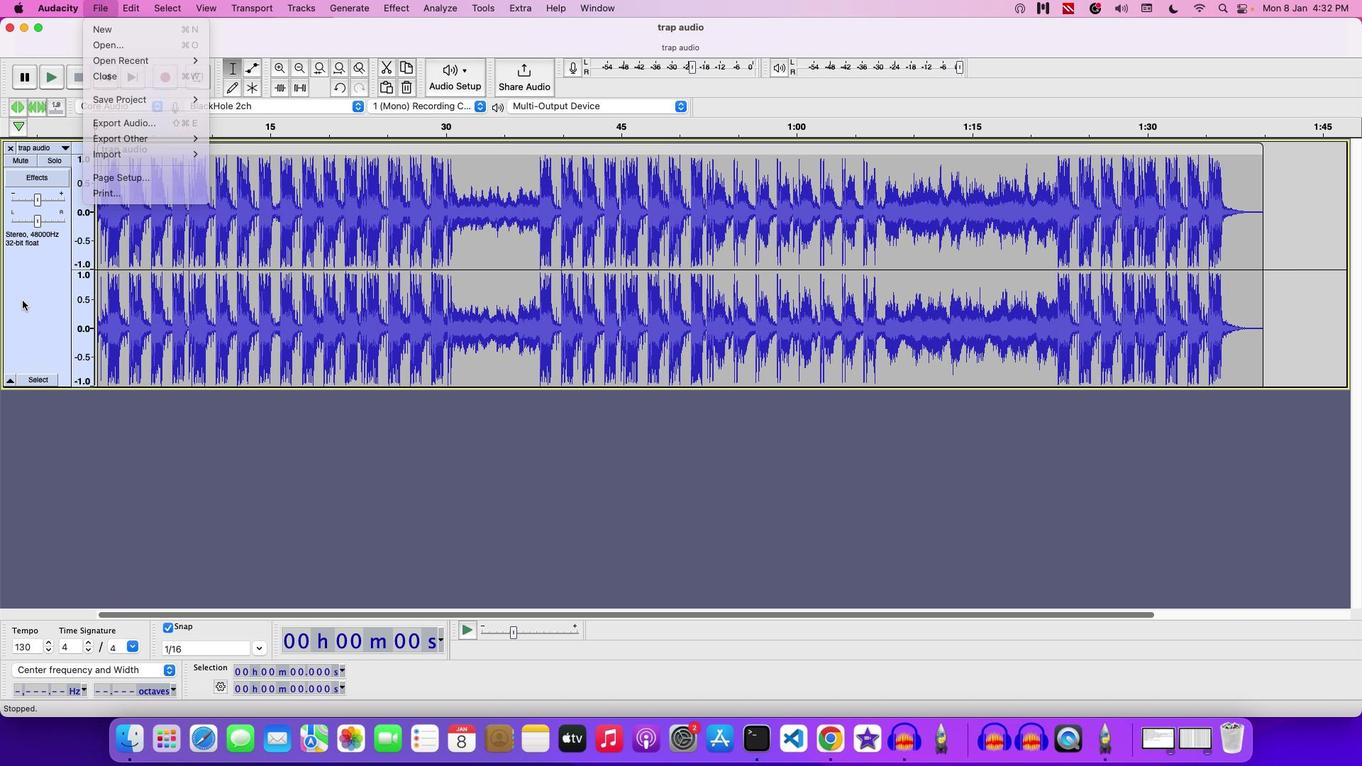 
Action: Mouse moved to (31, 296)
Screenshot: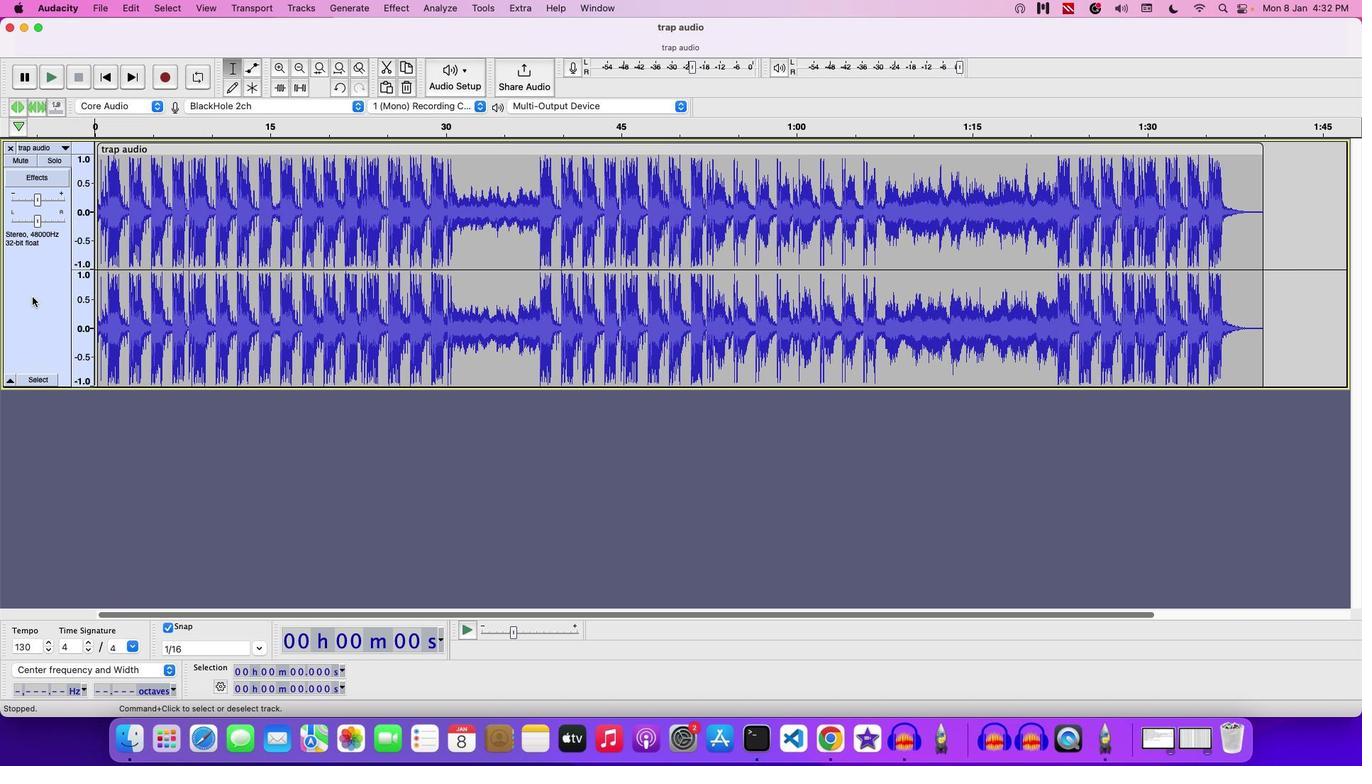 
Action: Mouse pressed right at (31, 296)
Screenshot: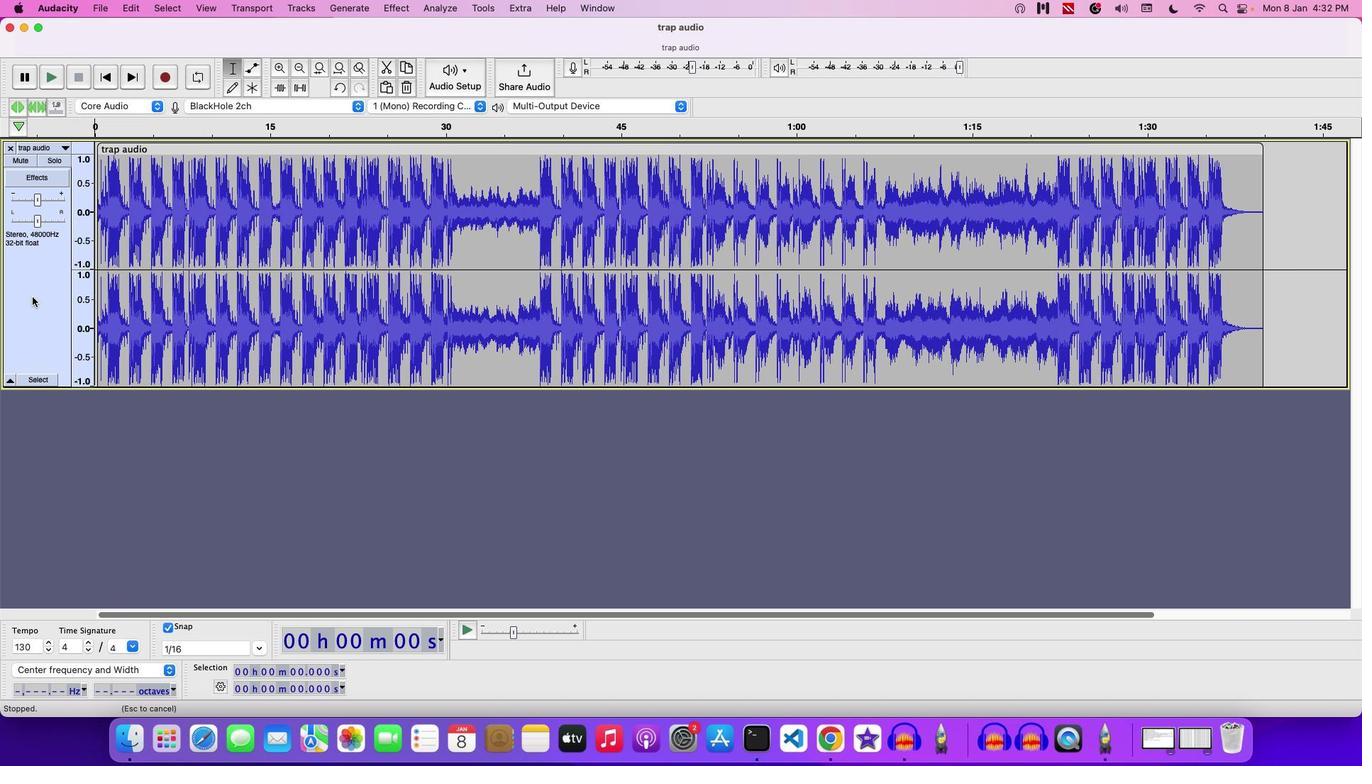 
Action: Mouse moved to (113, 290)
Screenshot: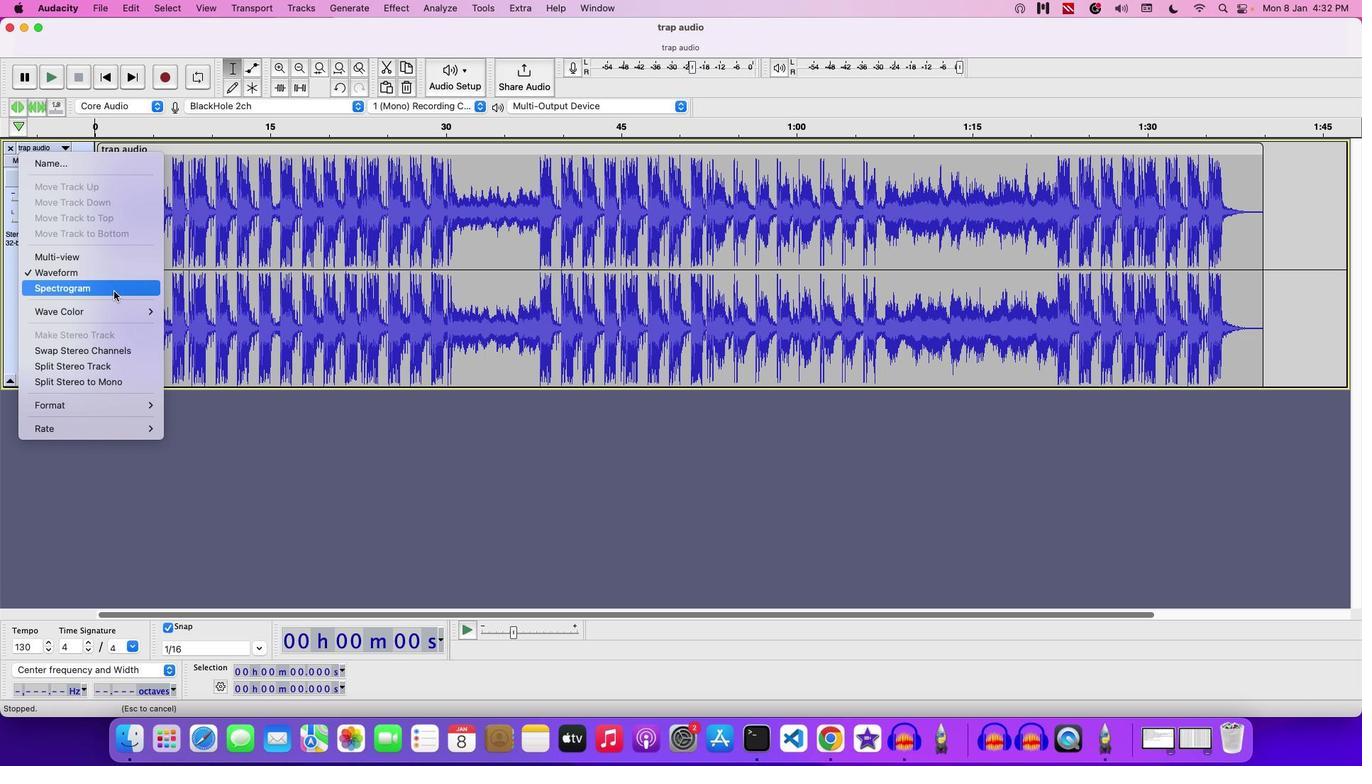 
Action: Mouse pressed left at (113, 290)
Screenshot: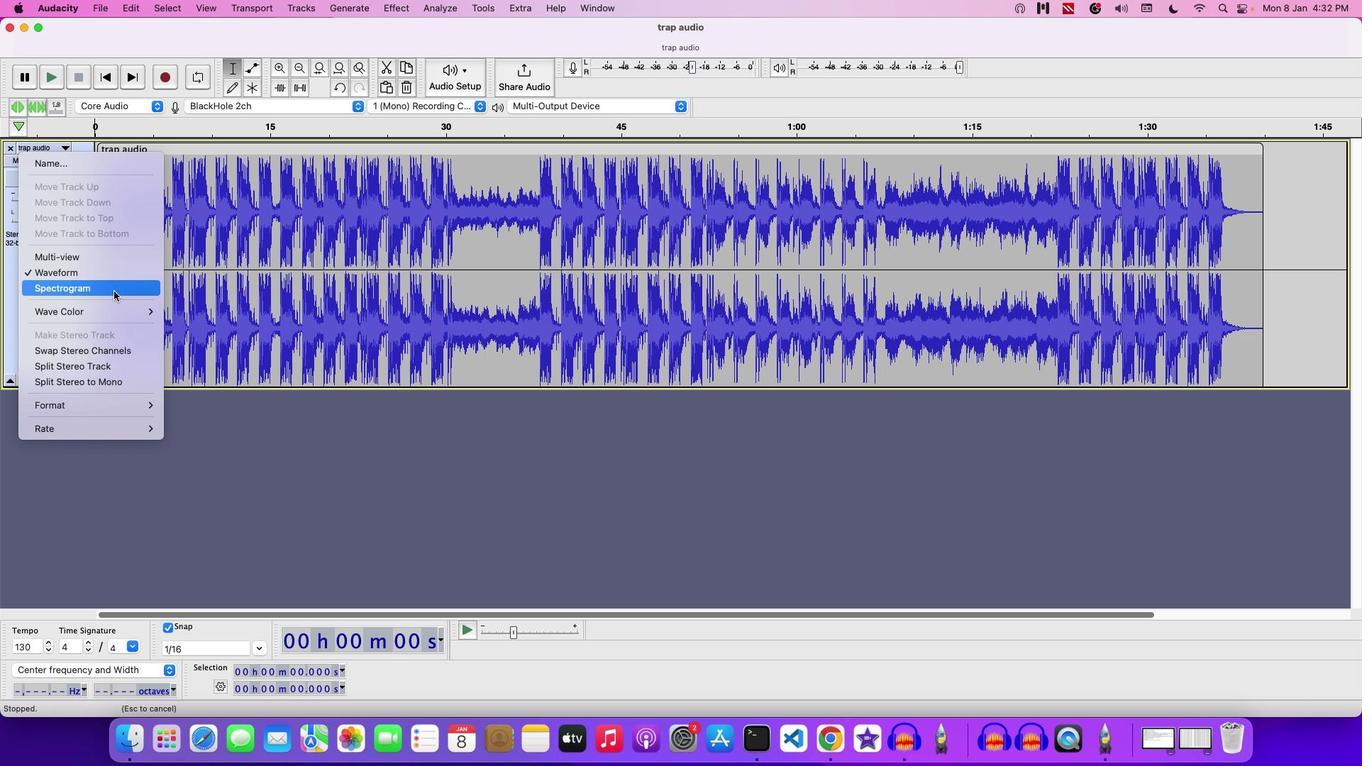 
Action: Mouse moved to (34, 278)
Screenshot: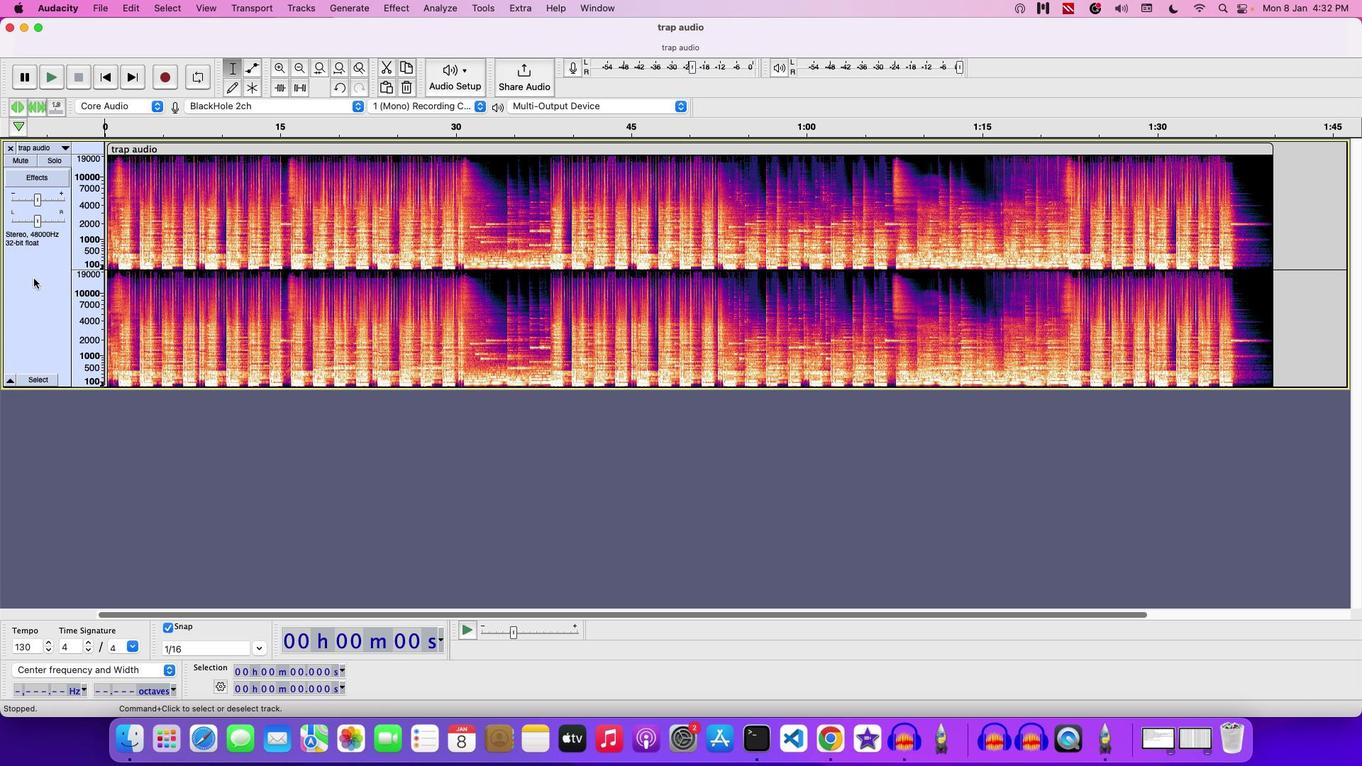 
Action: Mouse pressed right at (34, 278)
Screenshot: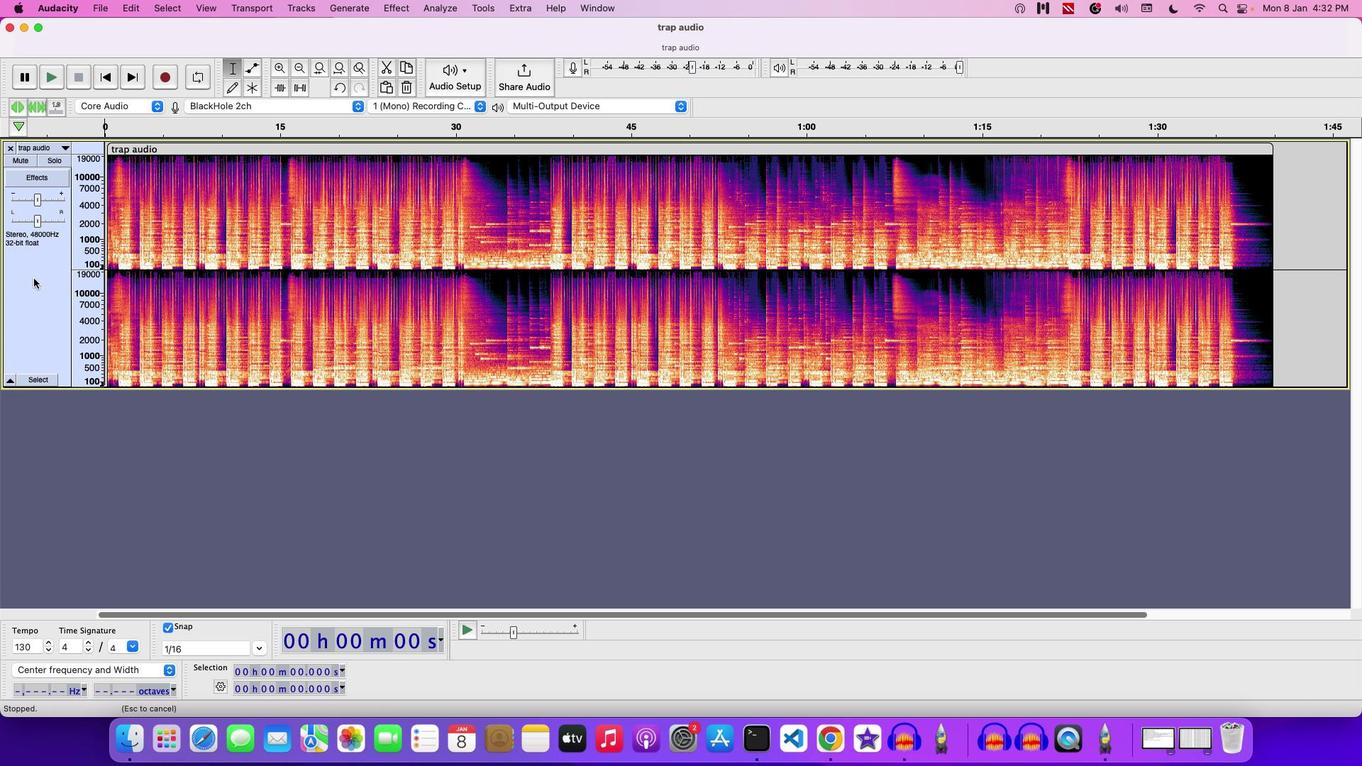 
Action: Mouse moved to (73, 366)
Screenshot: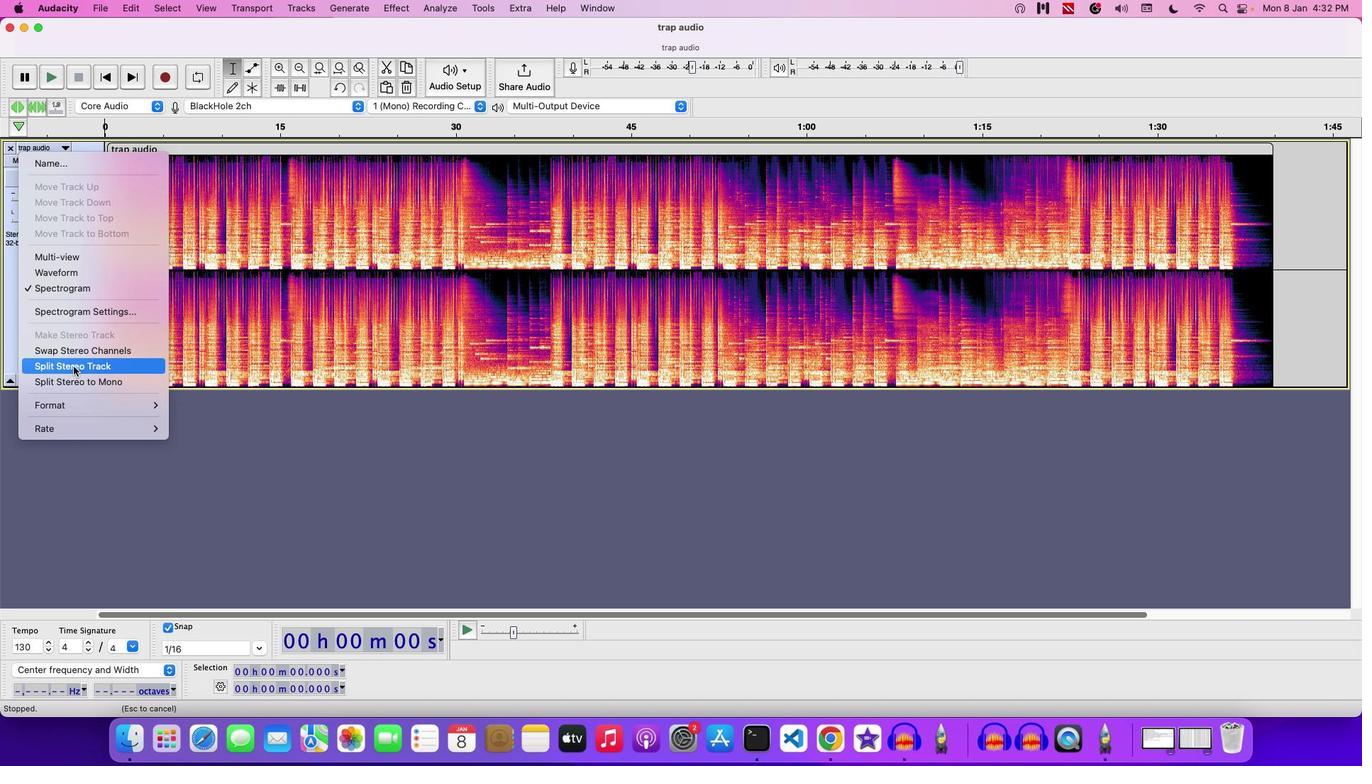 
Action: Mouse pressed left at (73, 366)
Screenshot: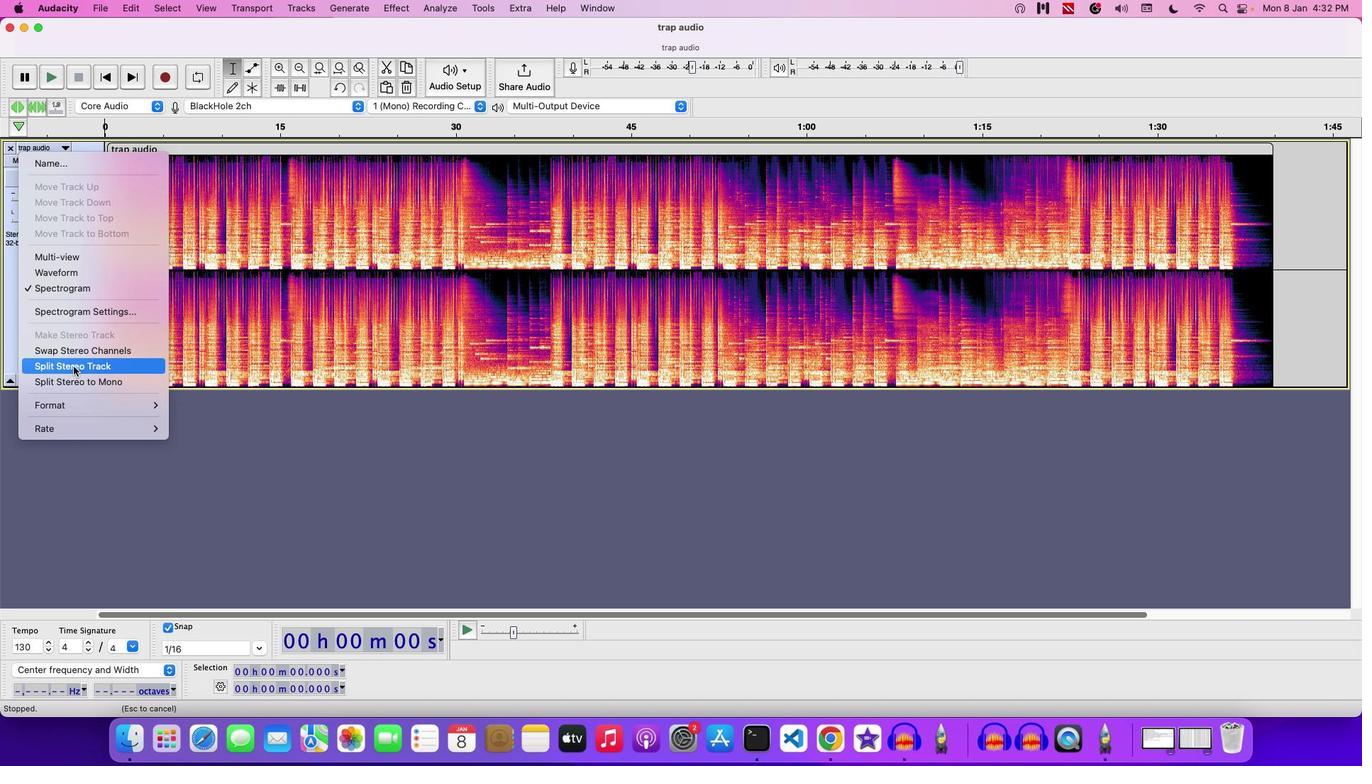 
Action: Mouse moved to (194, 261)
Screenshot: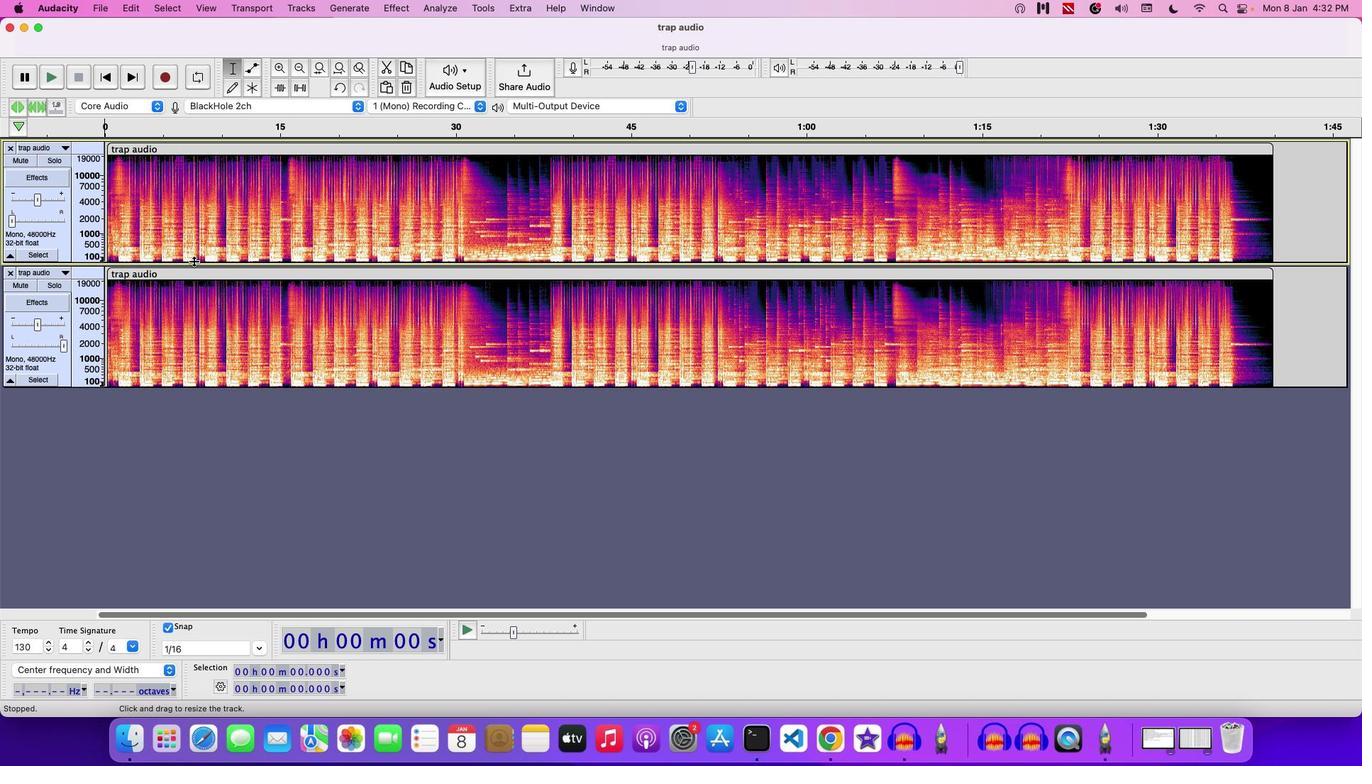 
Action: Key pressed Key.space
Screenshot: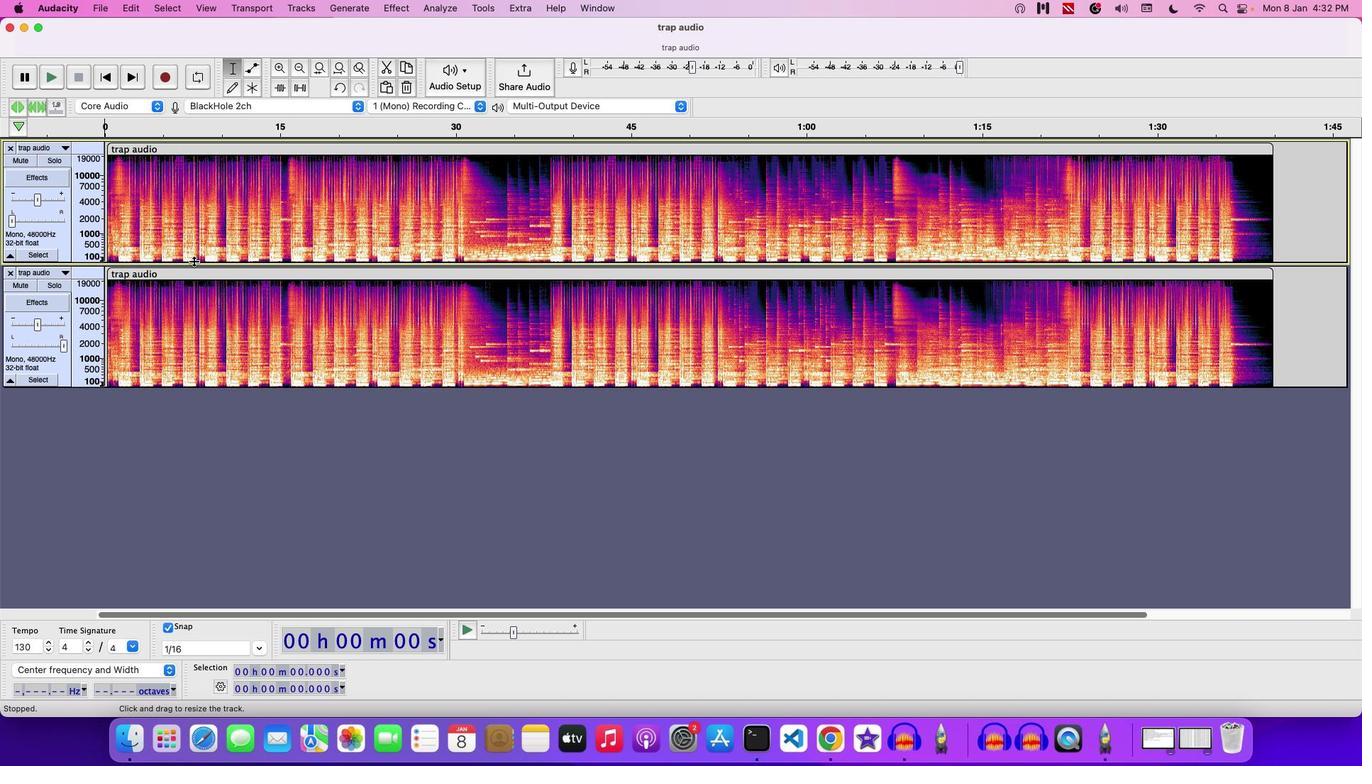 
Action: Mouse moved to (405, 7)
Screenshot: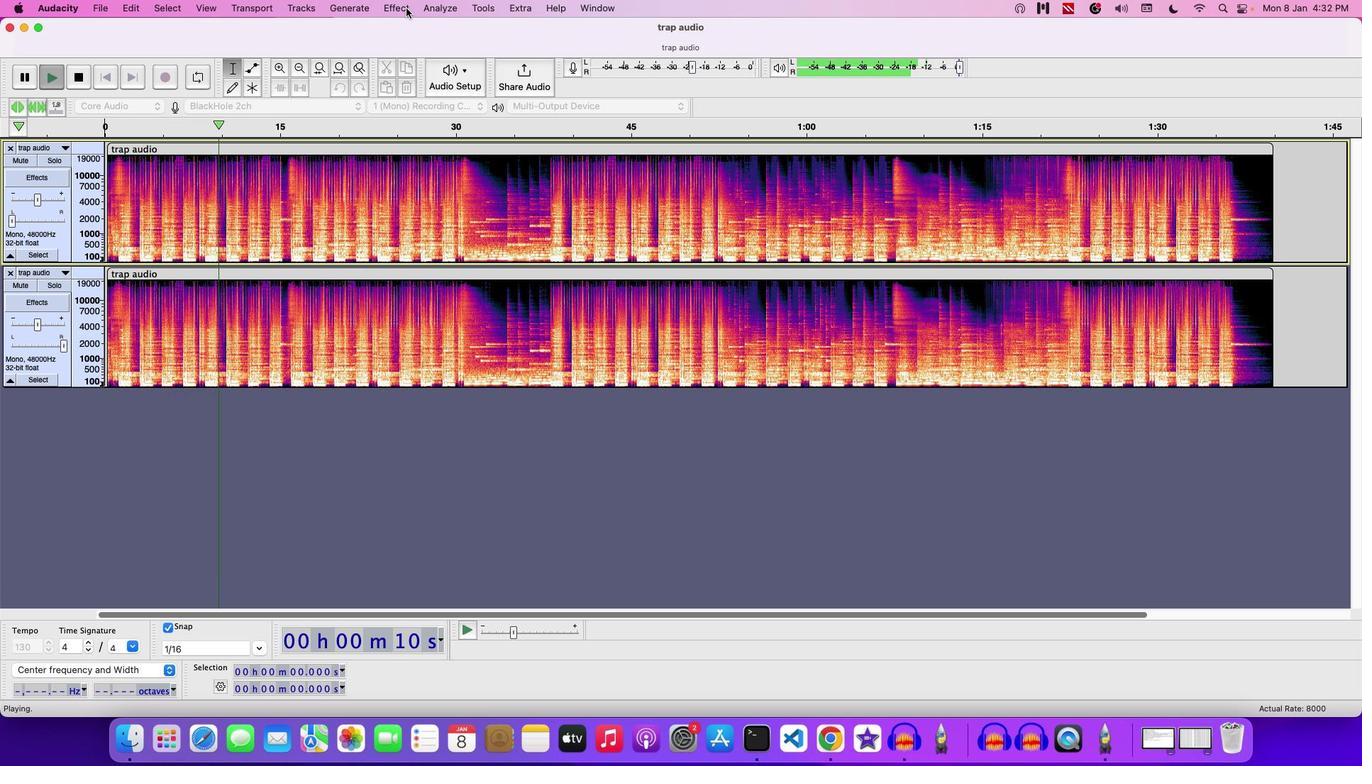 
Action: Key pressed Key.space
Screenshot: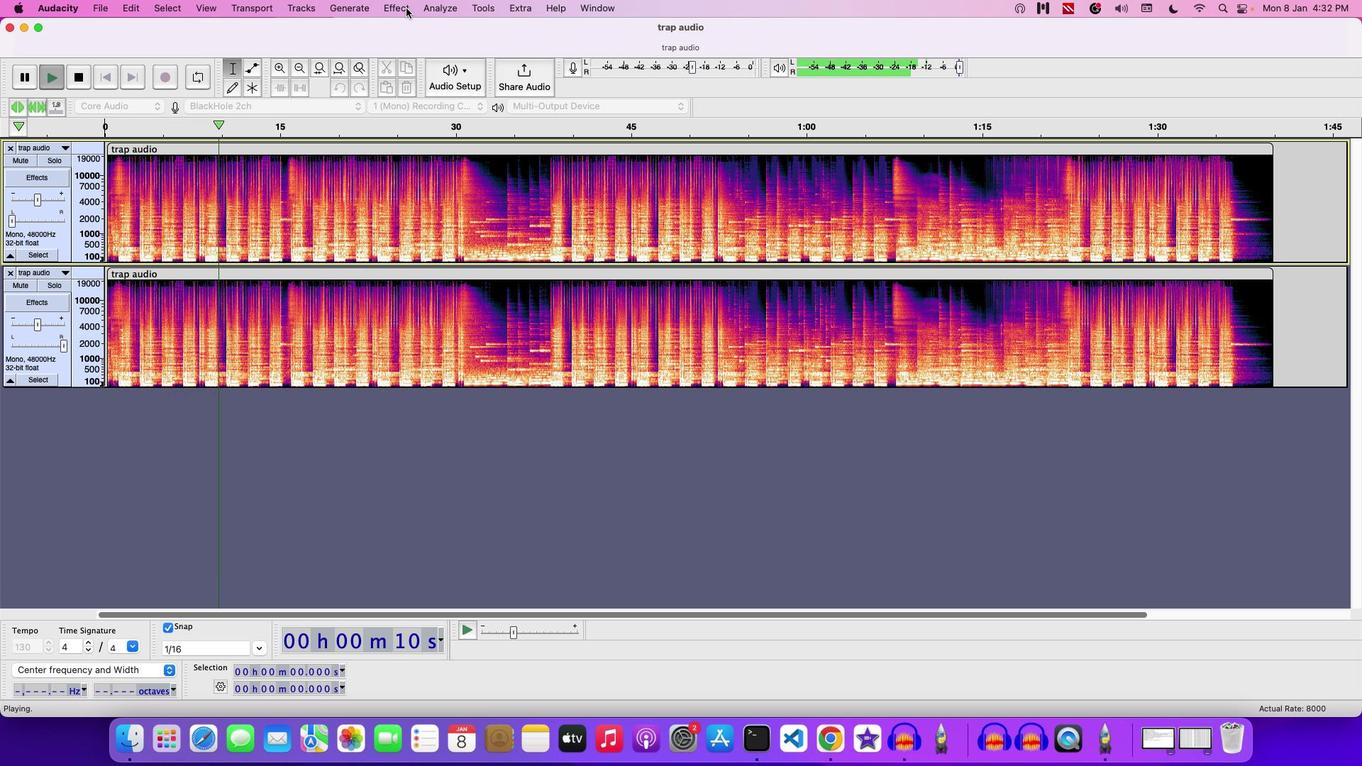 
Action: Mouse pressed left at (405, 7)
Screenshot: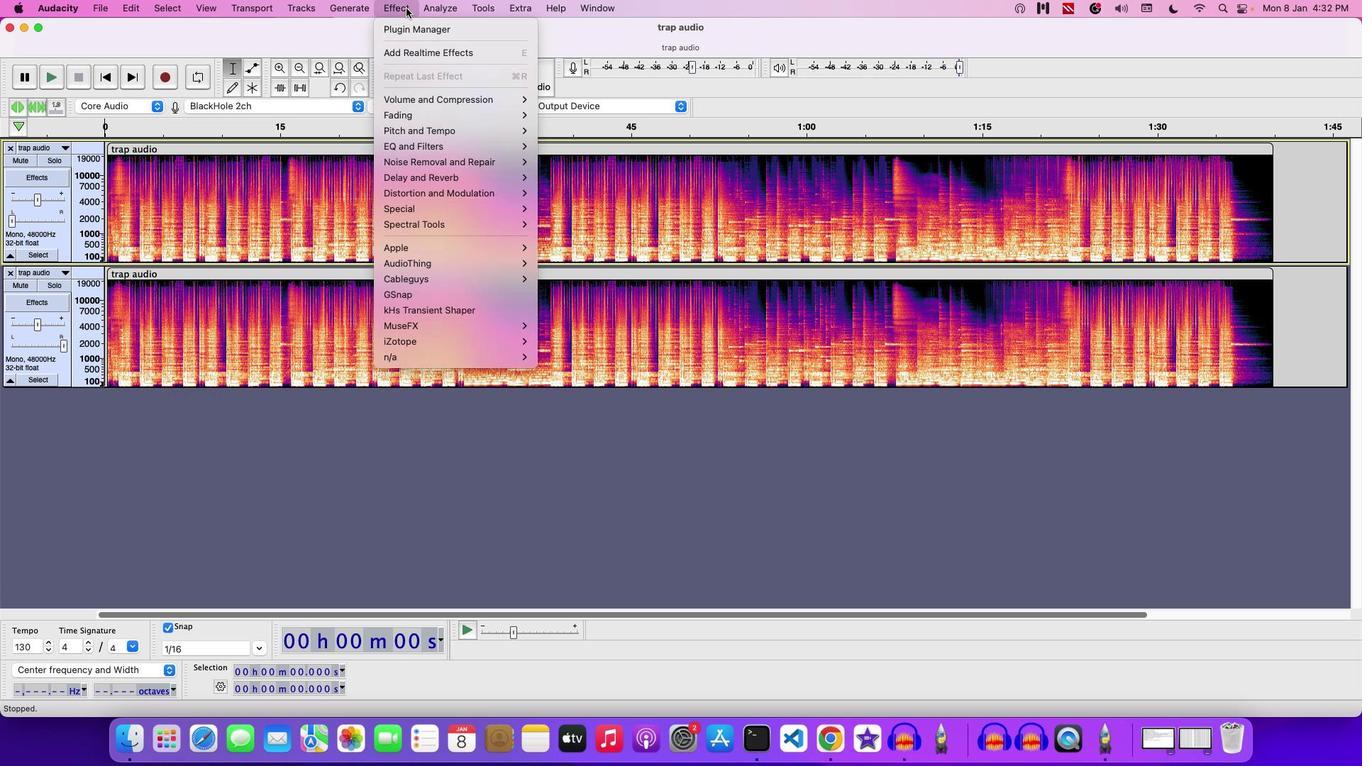 
Action: Mouse moved to (576, 235)
Screenshot: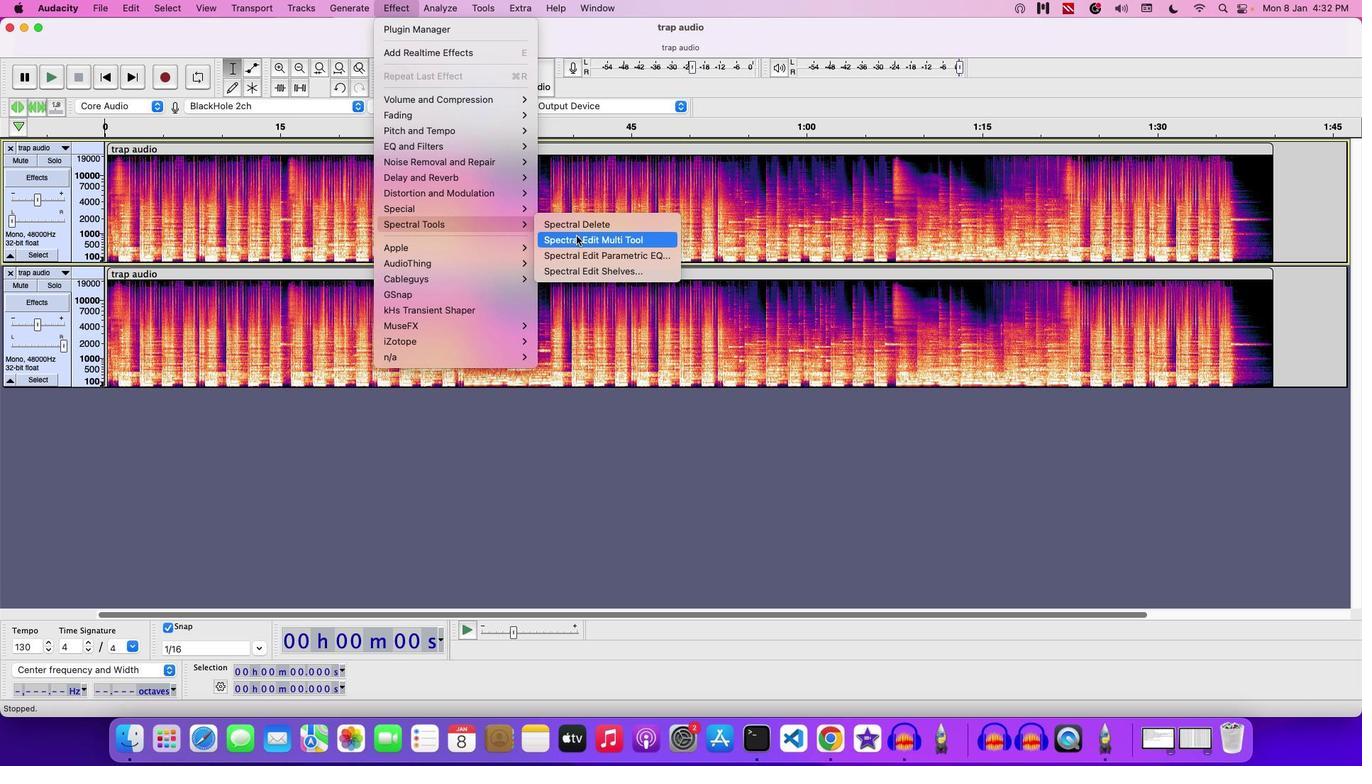 
Action: Mouse pressed left at (576, 235)
Screenshot: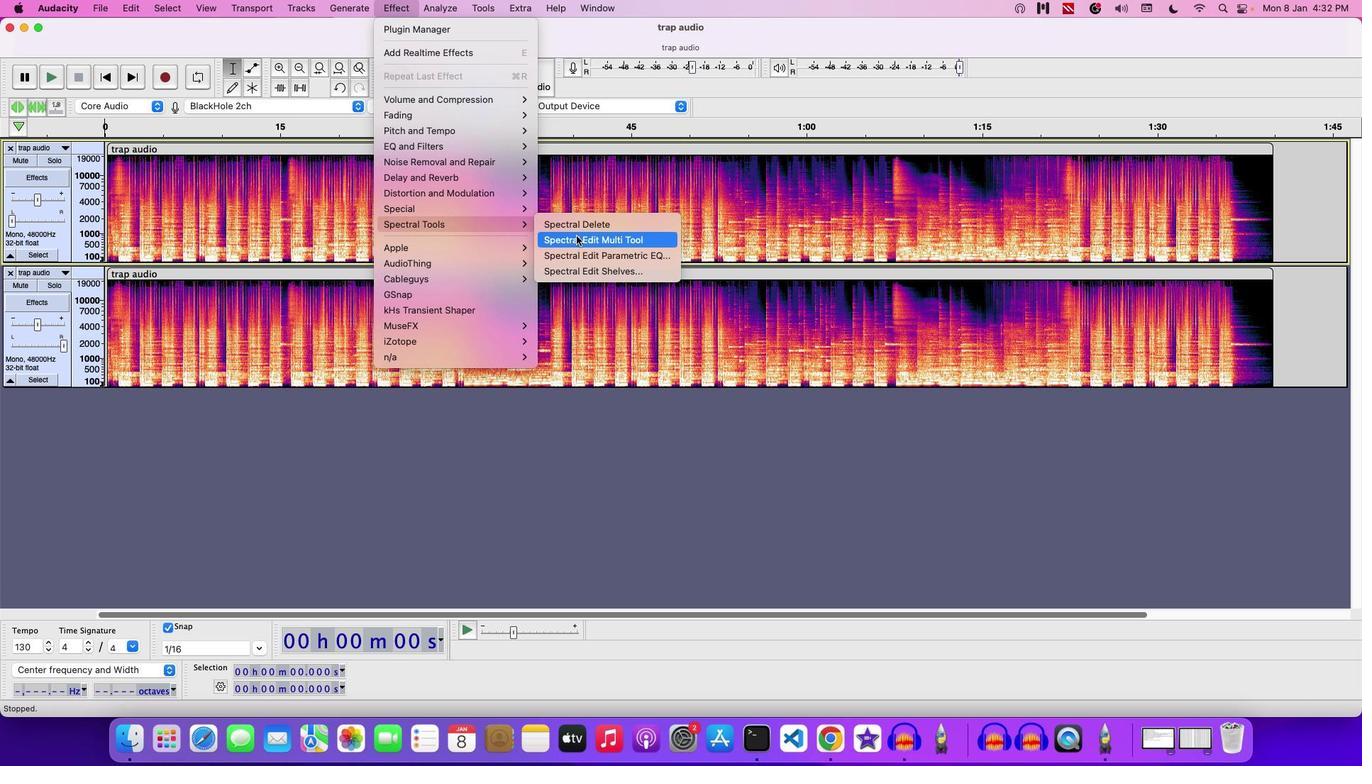 
Action: Mouse moved to (834, 401)
Screenshot: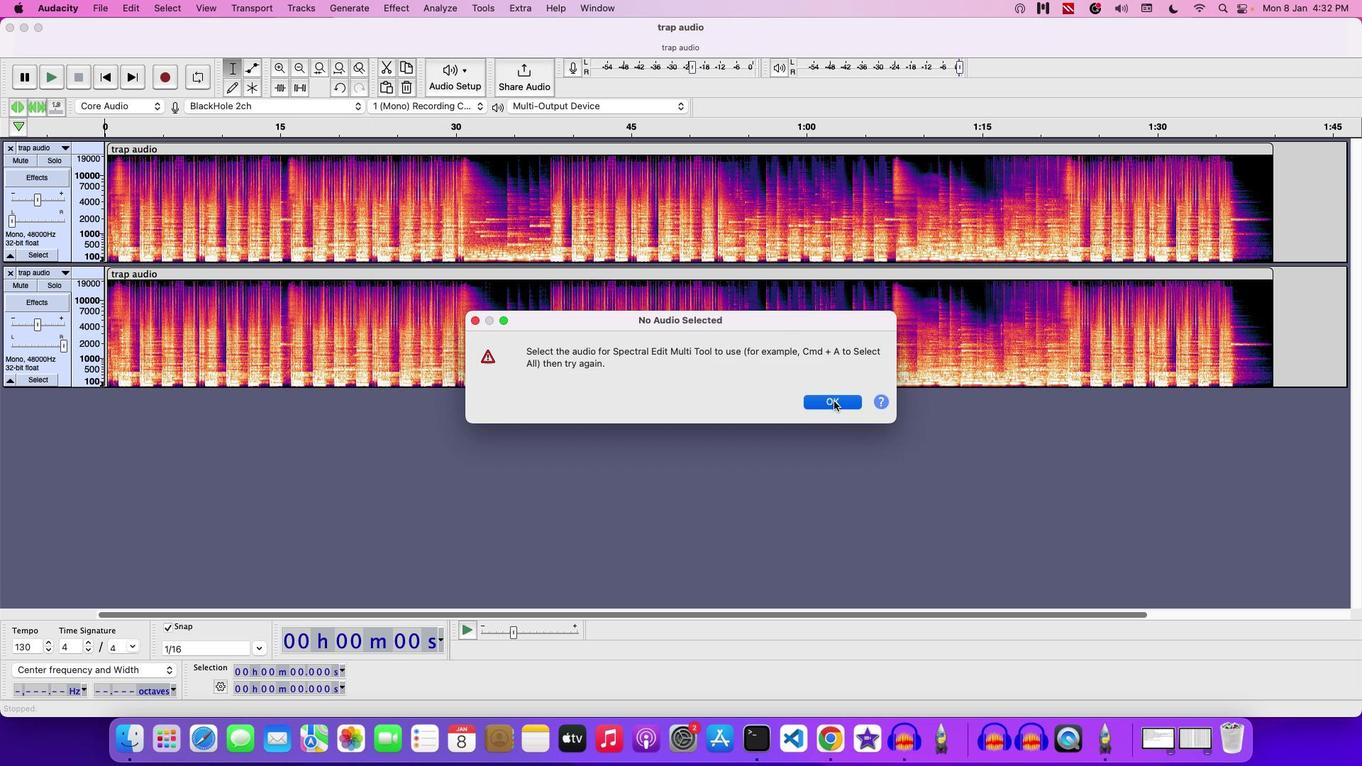 
Action: Mouse pressed left at (834, 401)
Screenshot: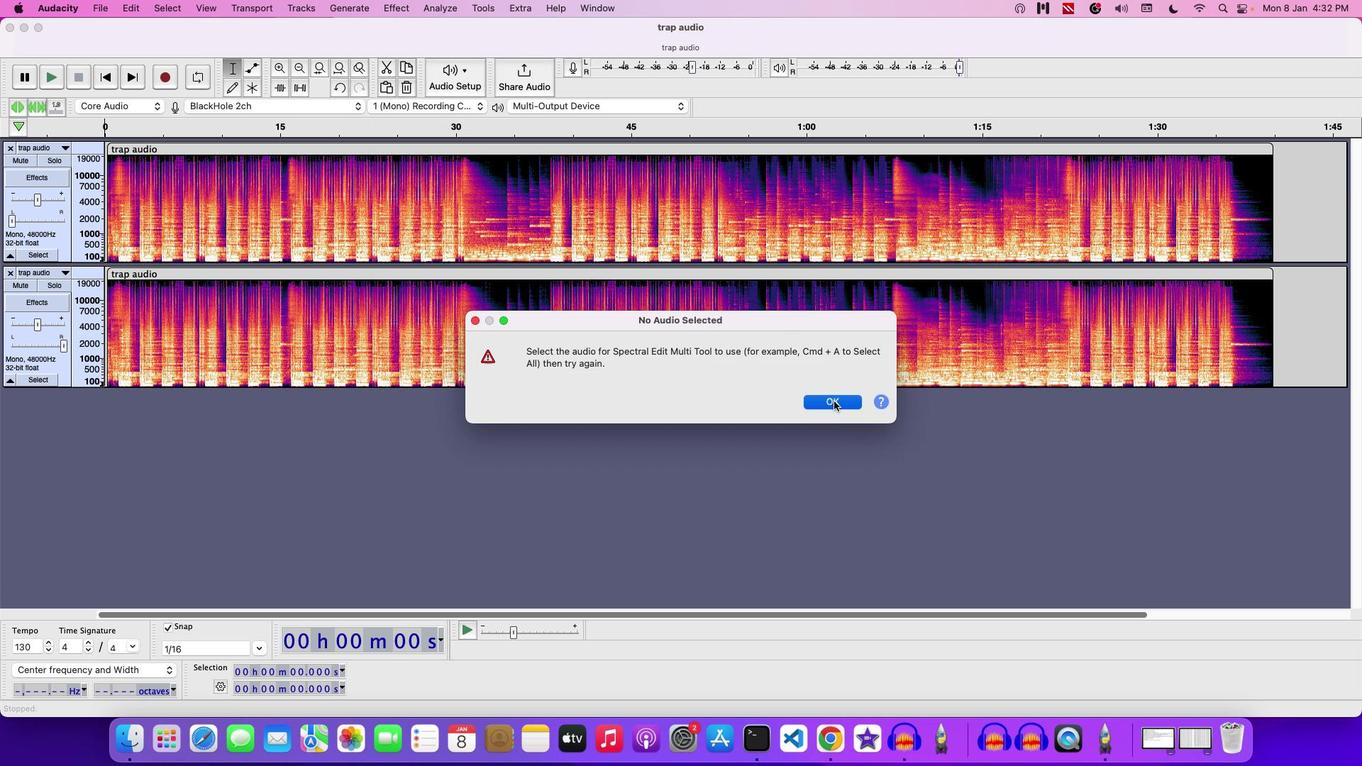 
Action: Mouse moved to (250, 157)
Screenshot: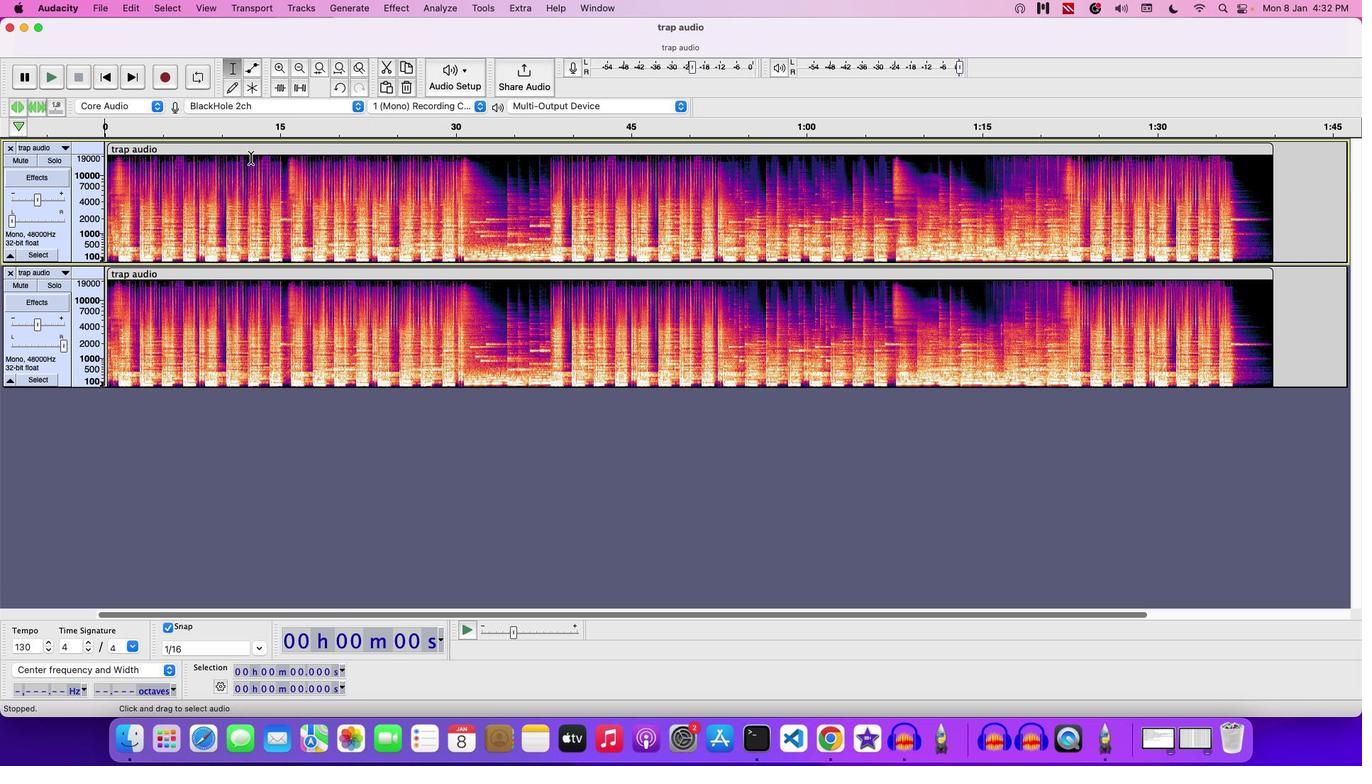 
Action: Key pressed Key.space
Screenshot: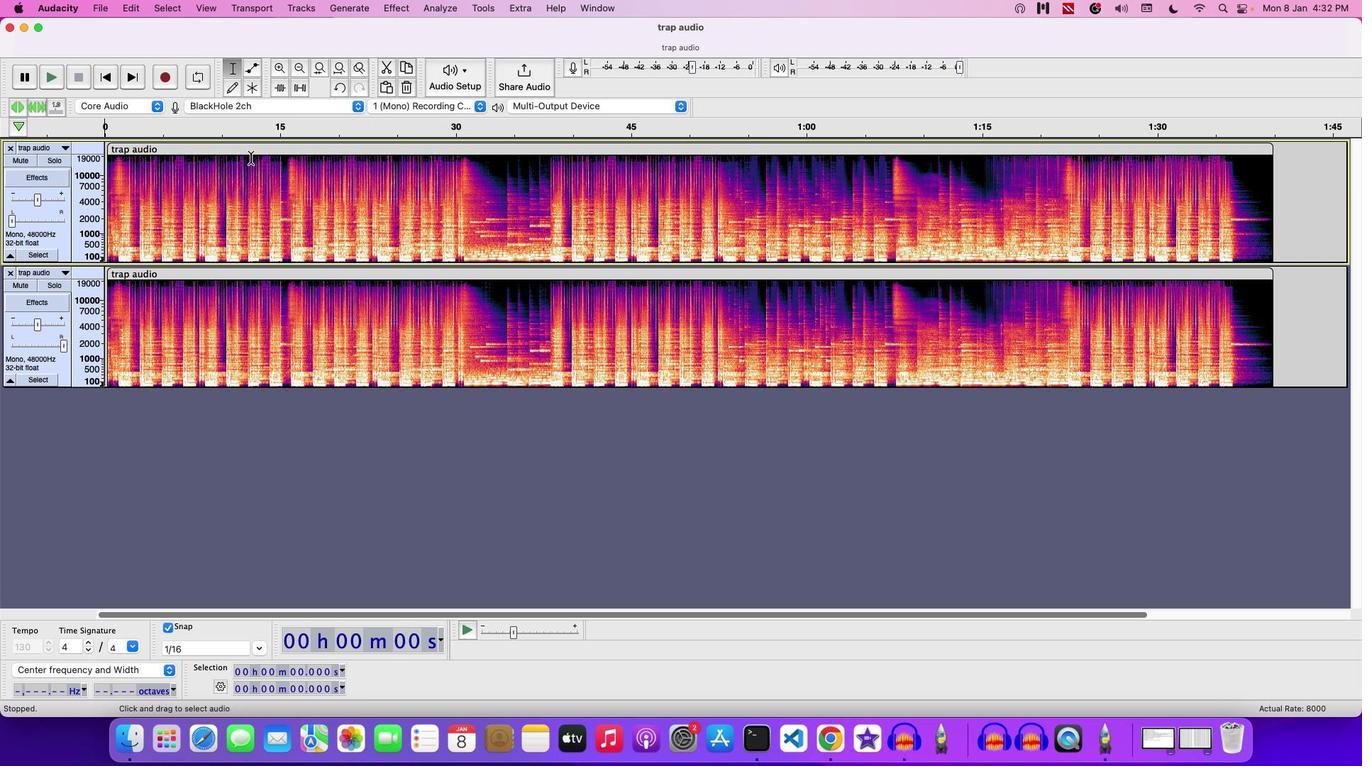 
Action: Mouse moved to (109, 10)
Screenshot: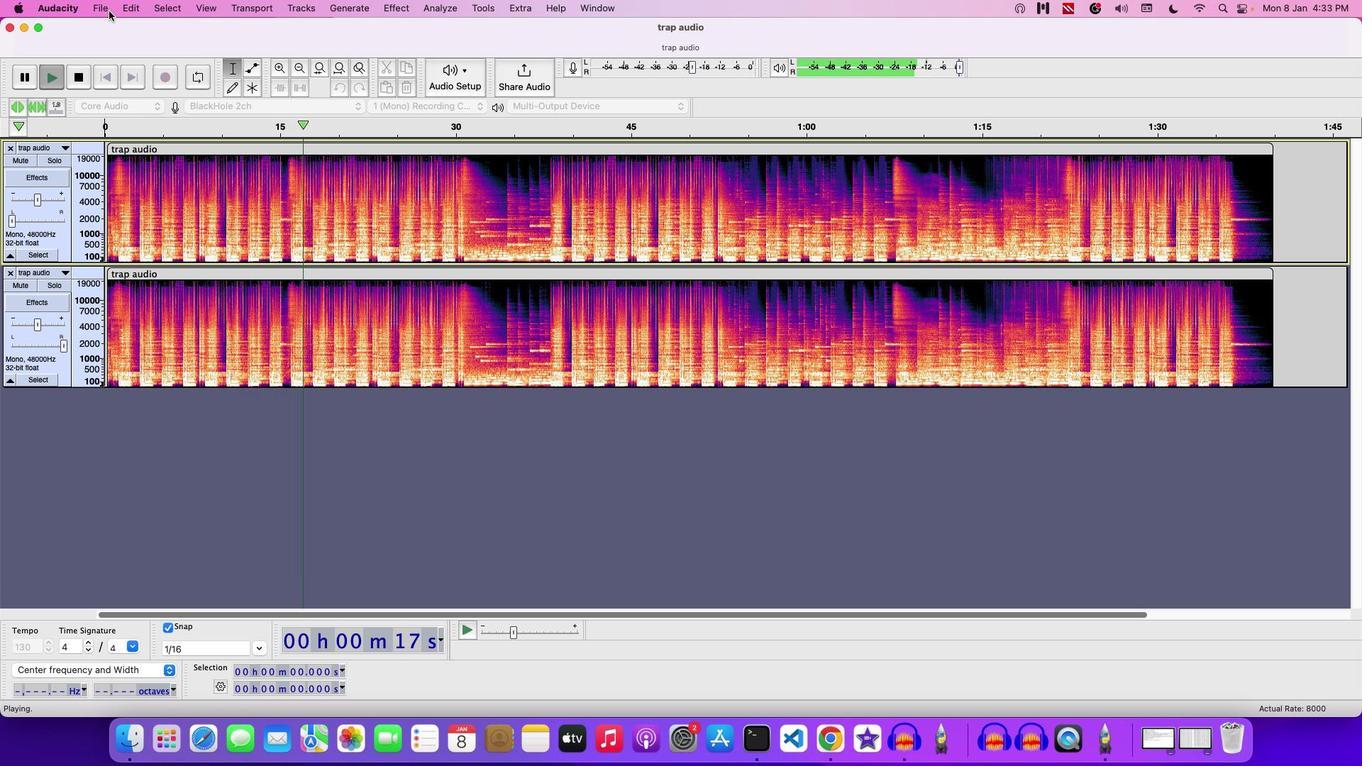 
Action: Key pressed Key.space
Screenshot: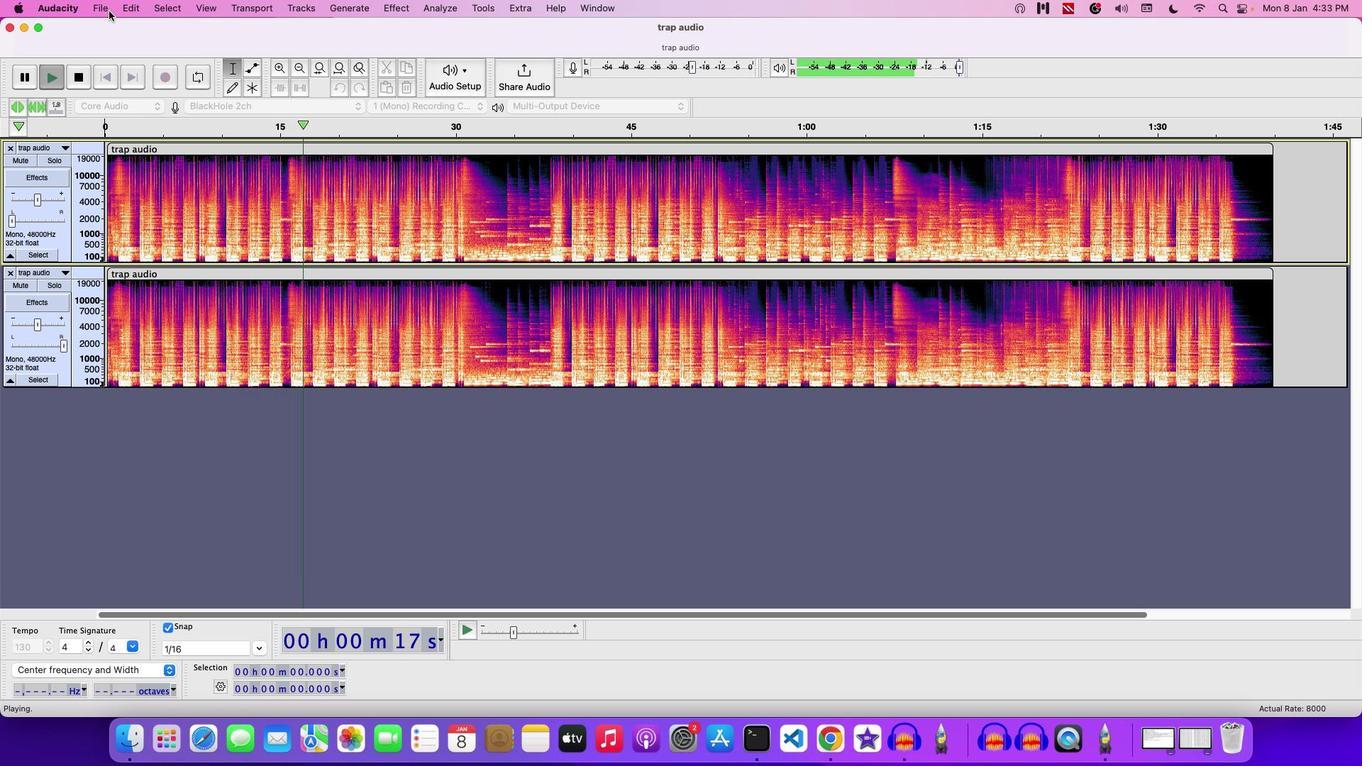 
Action: Mouse pressed left at (109, 10)
Screenshot: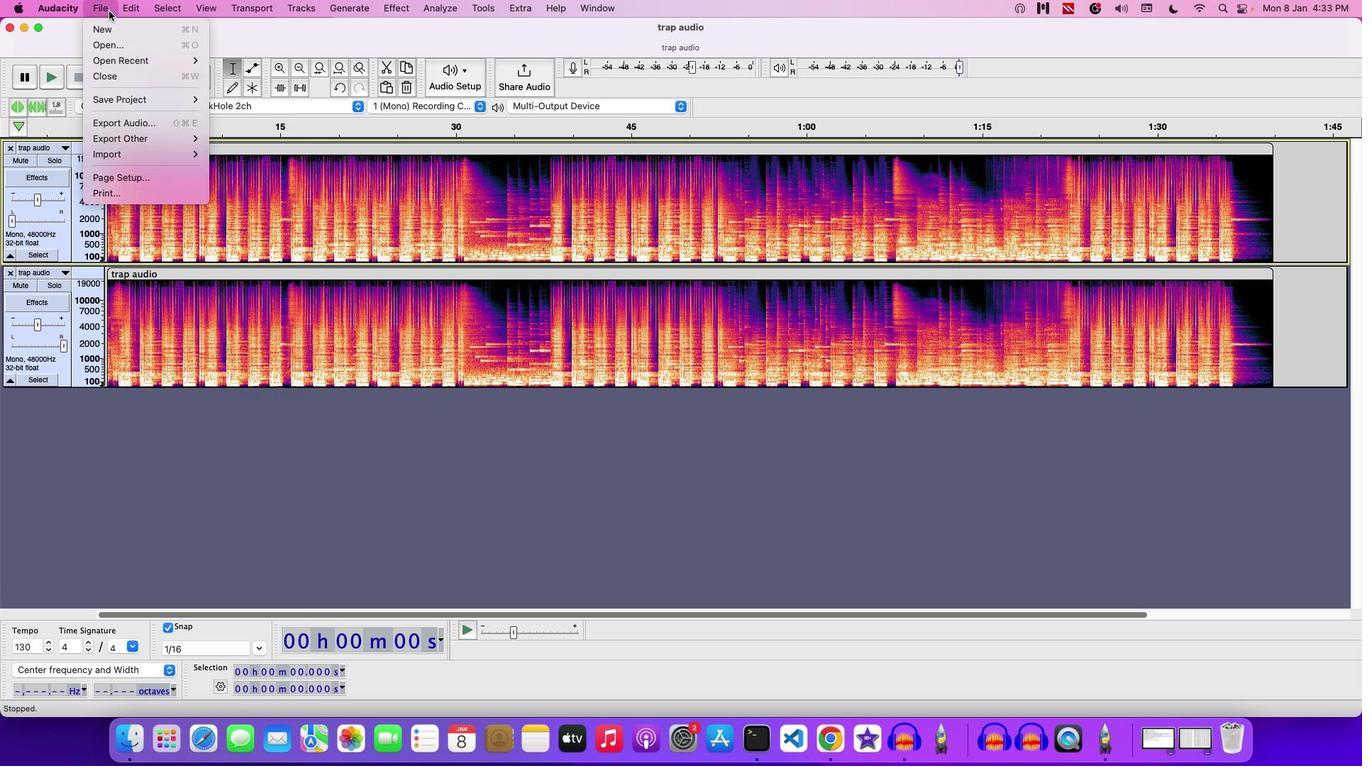
Action: Mouse moved to (290, 100)
Screenshot: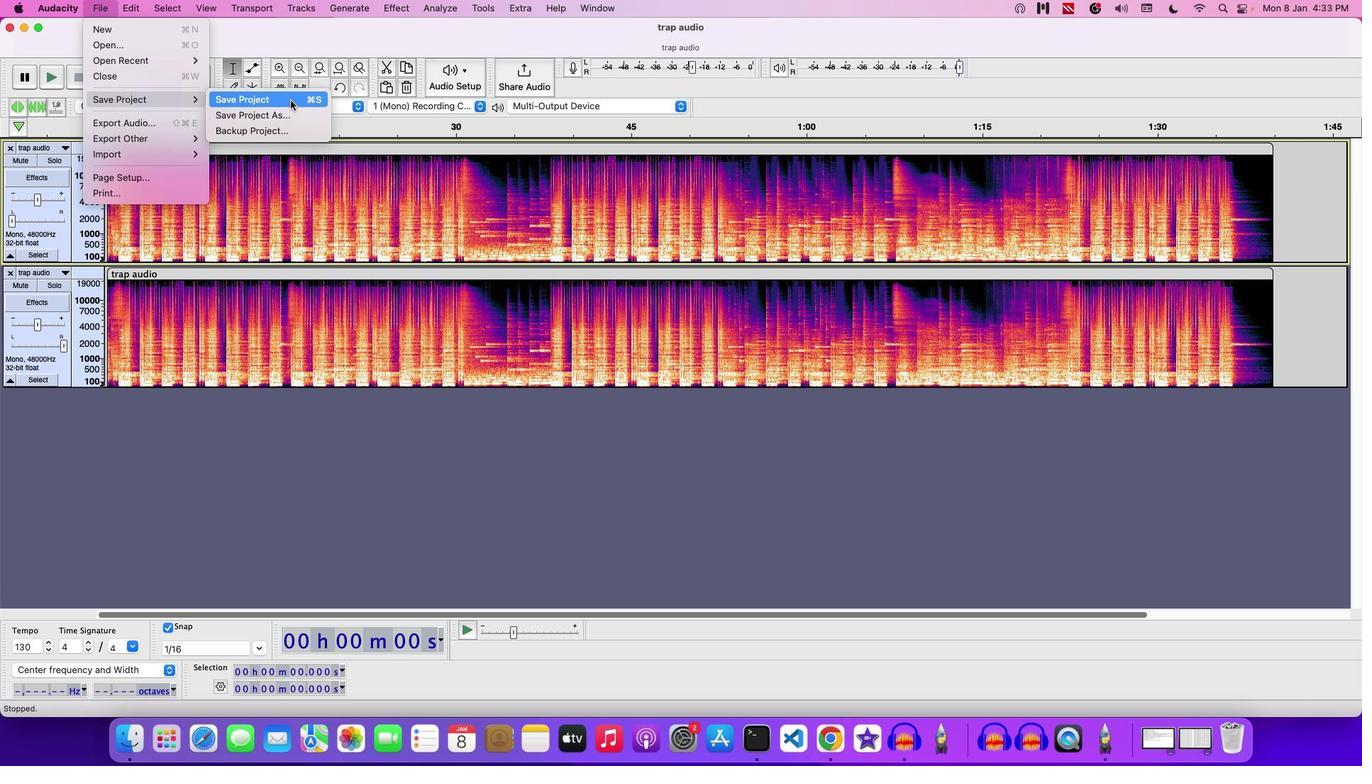 
Action: Mouse pressed left at (290, 100)
Screenshot: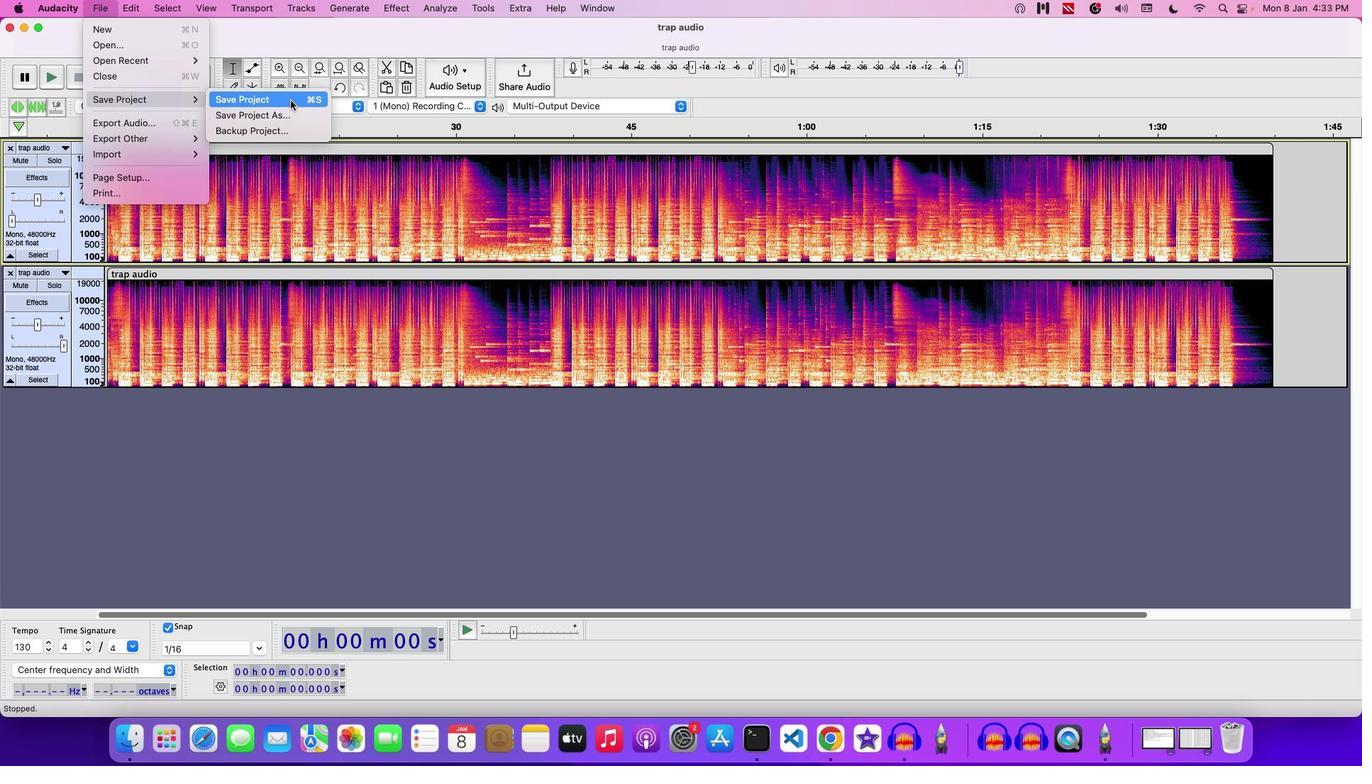 
Action: Mouse moved to (654, 213)
Screenshot: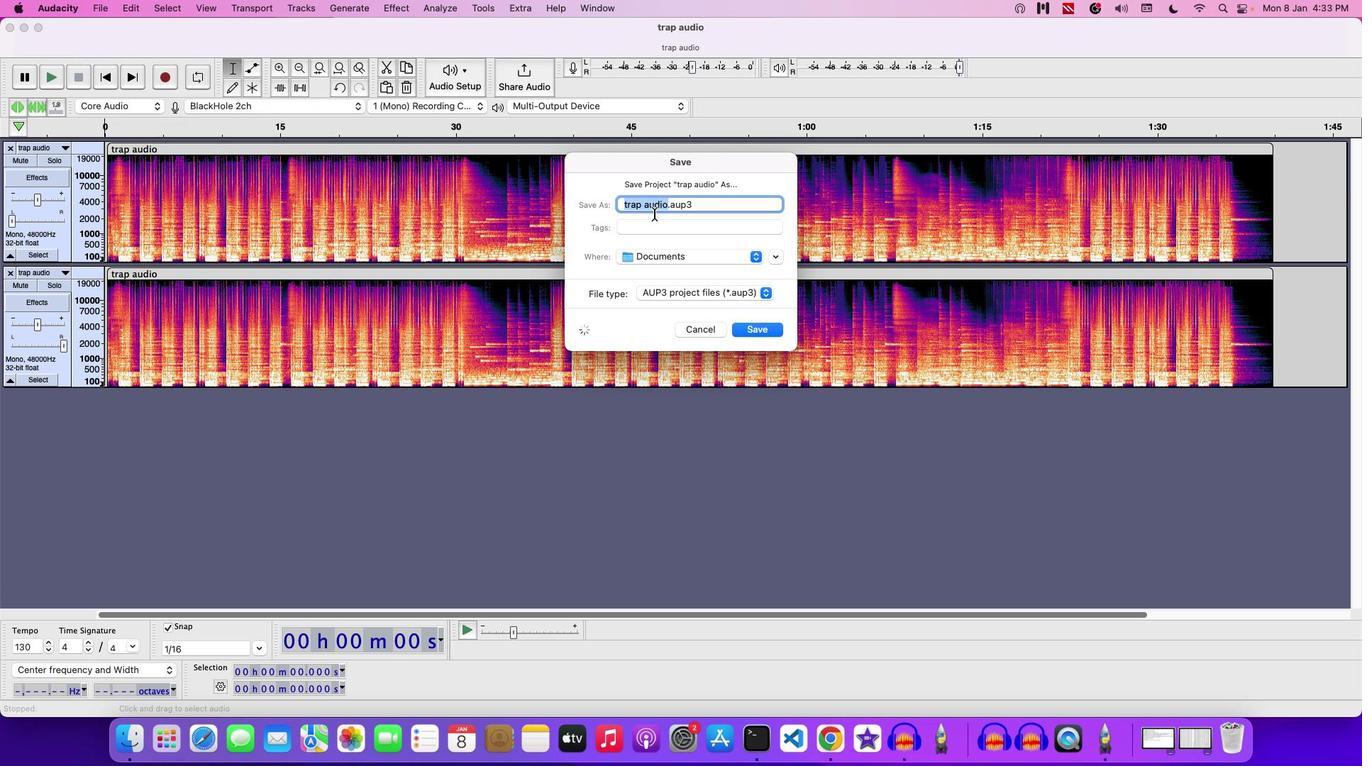 
Action: Key pressed Key.backspace'S''P''E''C''T''R''A''L'Key.space'P''A''N'
Screenshot: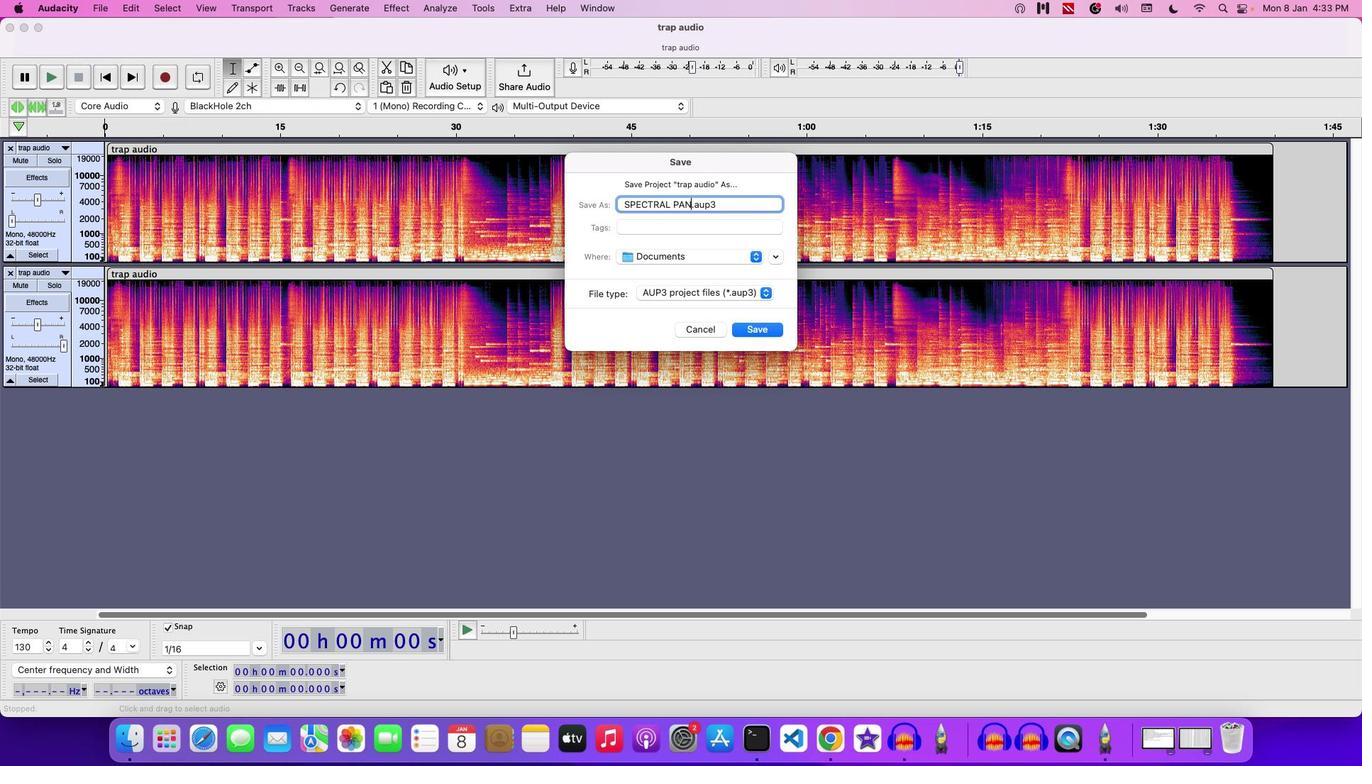 
Action: Mouse moved to (762, 329)
Screenshot: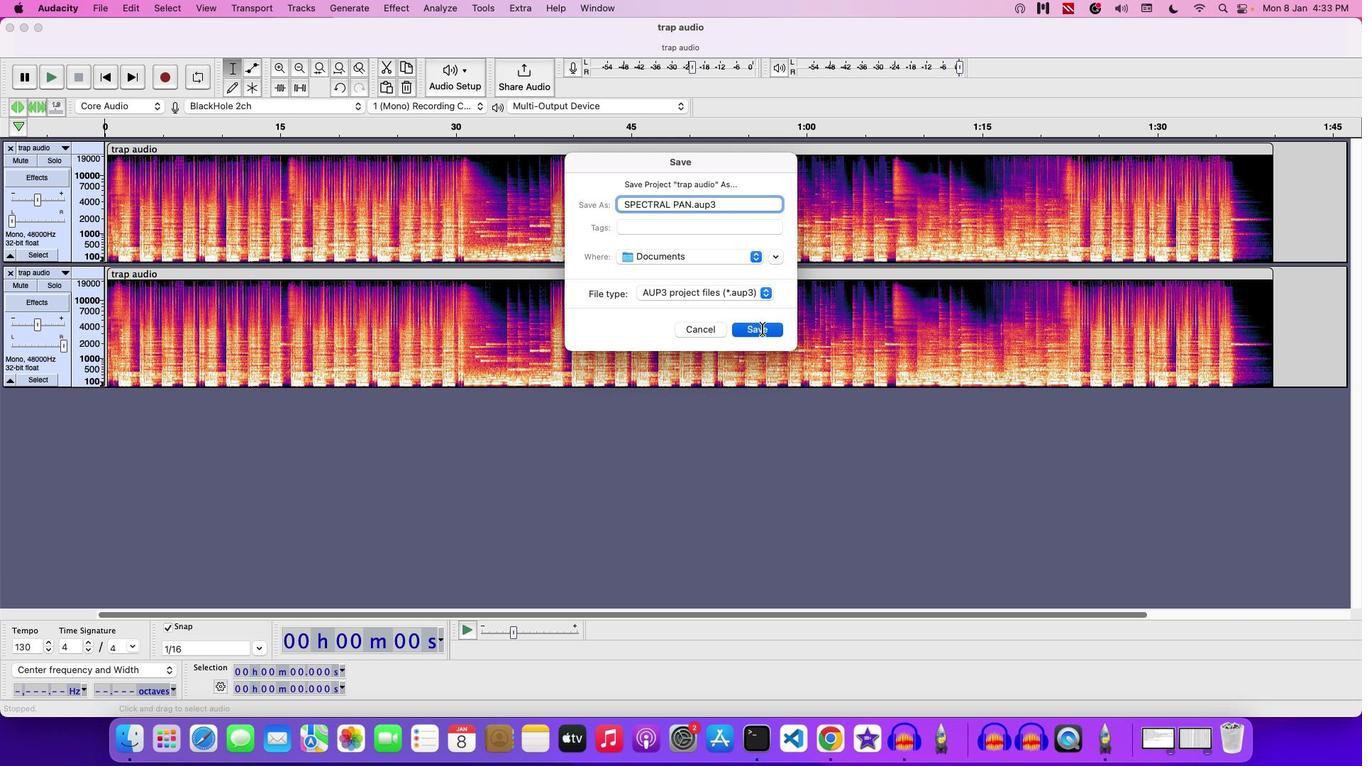 
Action: Mouse pressed left at (762, 329)
Screenshot: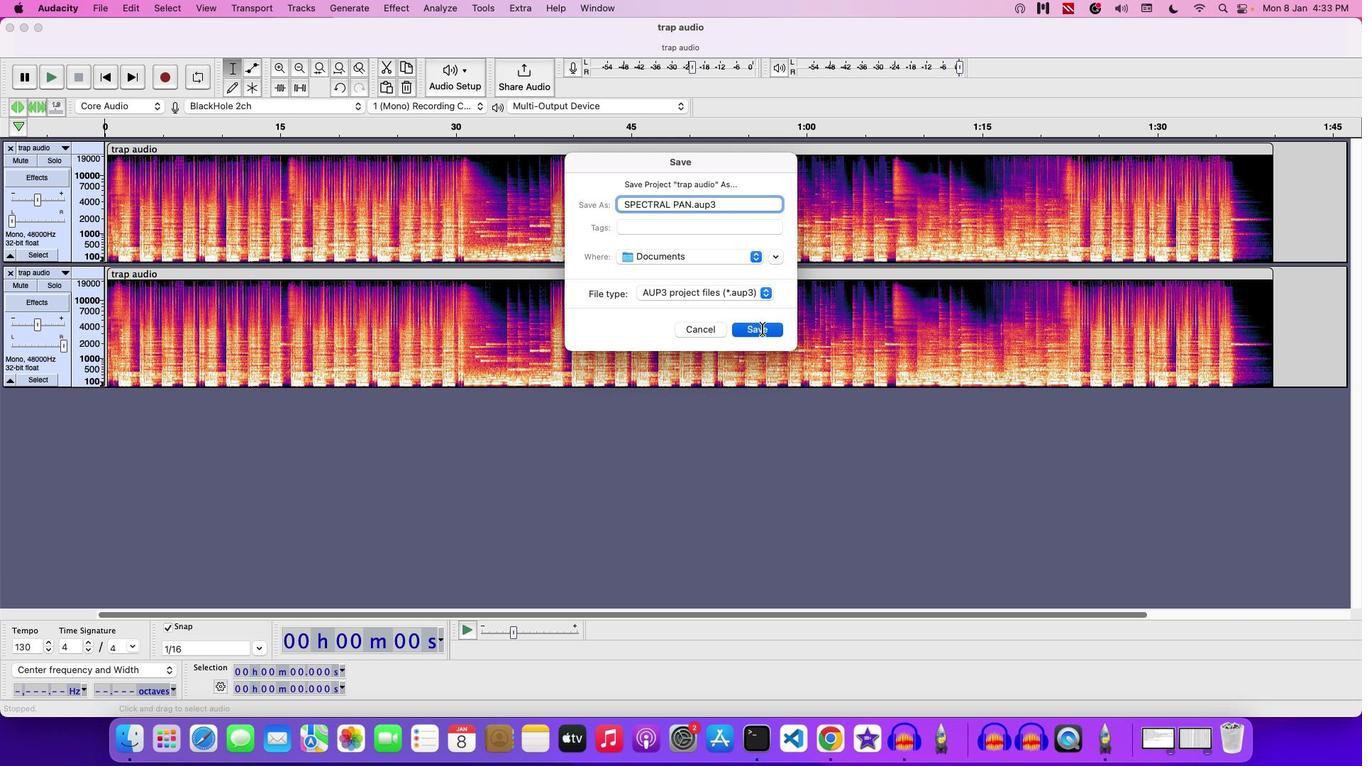 
Action: Mouse moved to (764, 327)
Screenshot: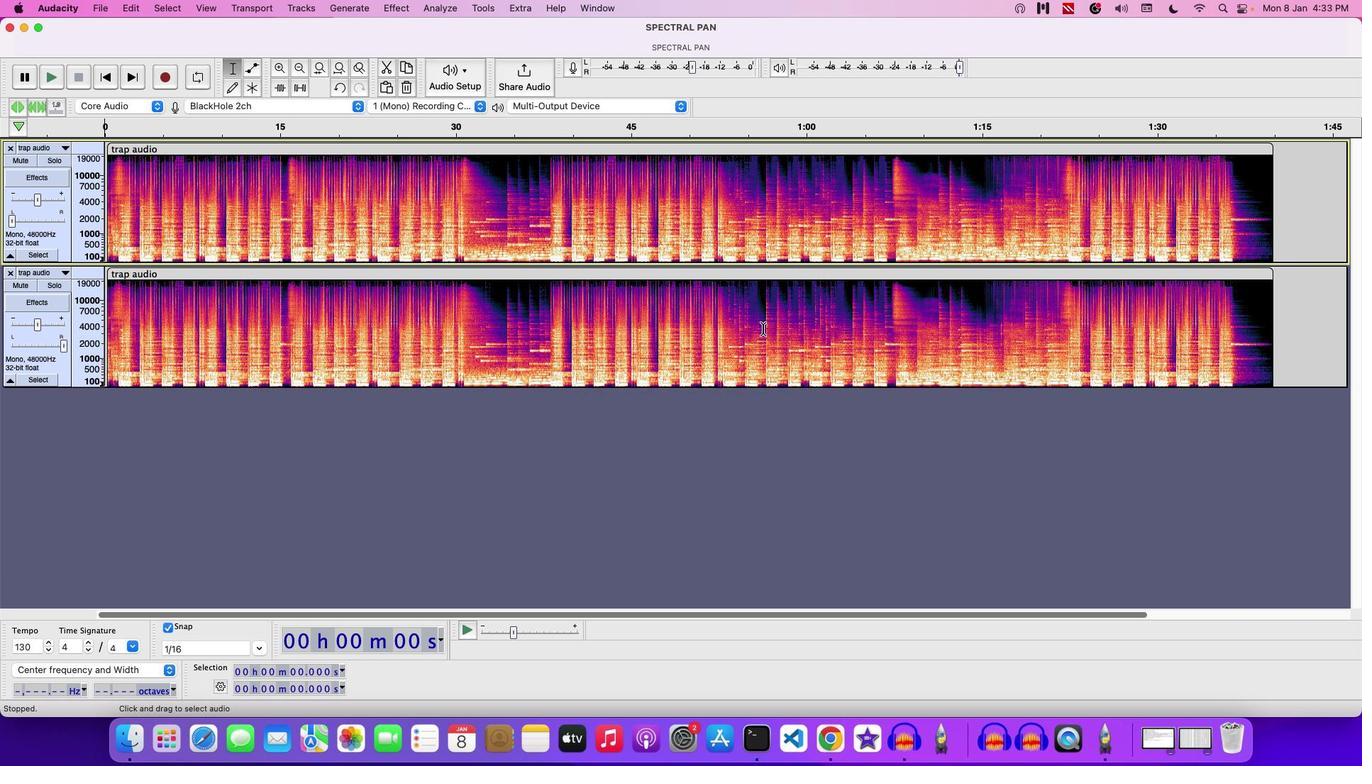 
